 Task: Find connections with filter location Totana with filter topic #Marketingwith filter profile language French with filter current company InfoBeans with filter school P P SAVANI UNIVERSITY with filter industry Book and Periodical Publishing with filter service category Market Research with filter keywords title President
Action: Mouse moved to (591, 88)
Screenshot: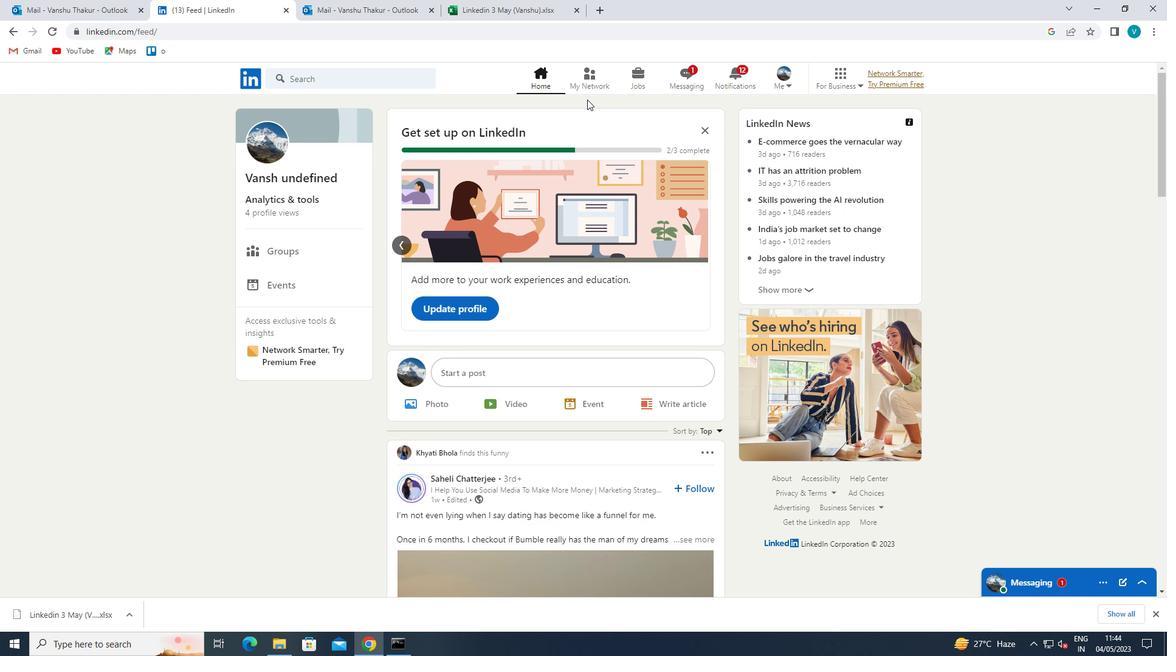 
Action: Mouse pressed left at (591, 88)
Screenshot: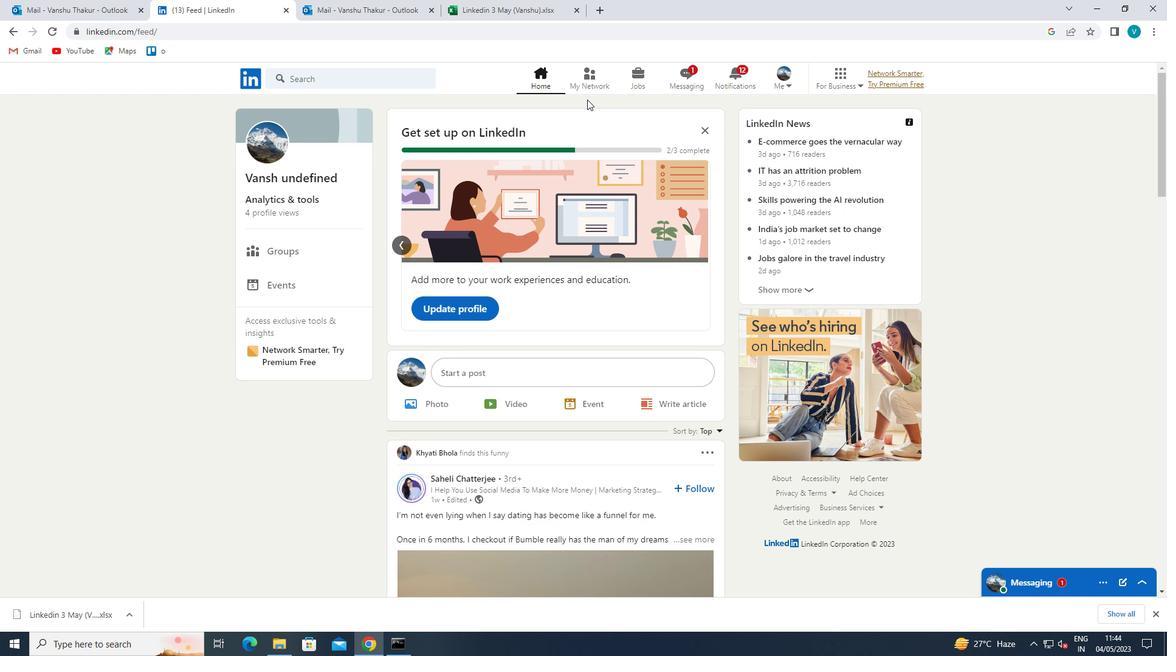 
Action: Mouse moved to (339, 150)
Screenshot: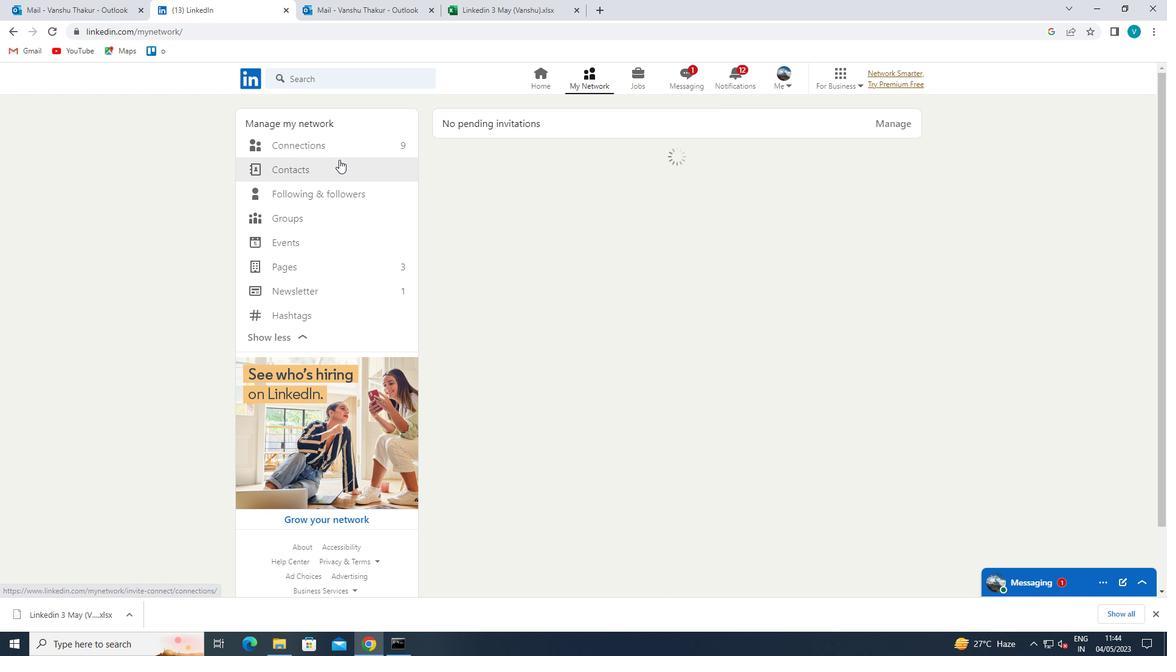 
Action: Mouse pressed left at (339, 150)
Screenshot: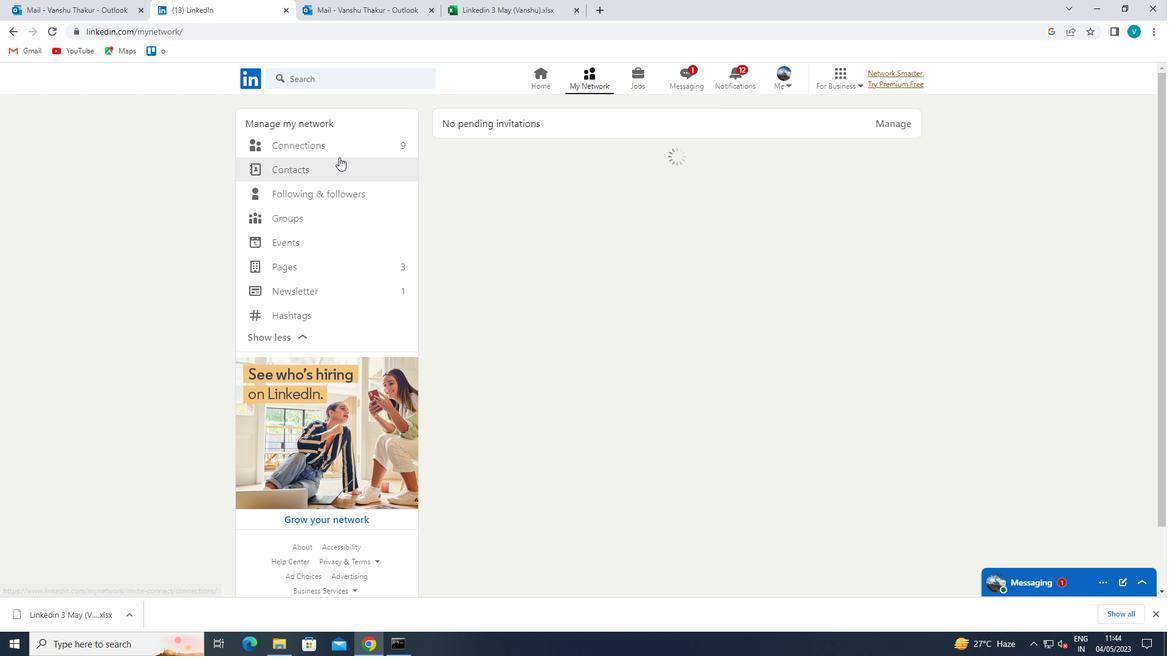 
Action: Mouse moved to (675, 150)
Screenshot: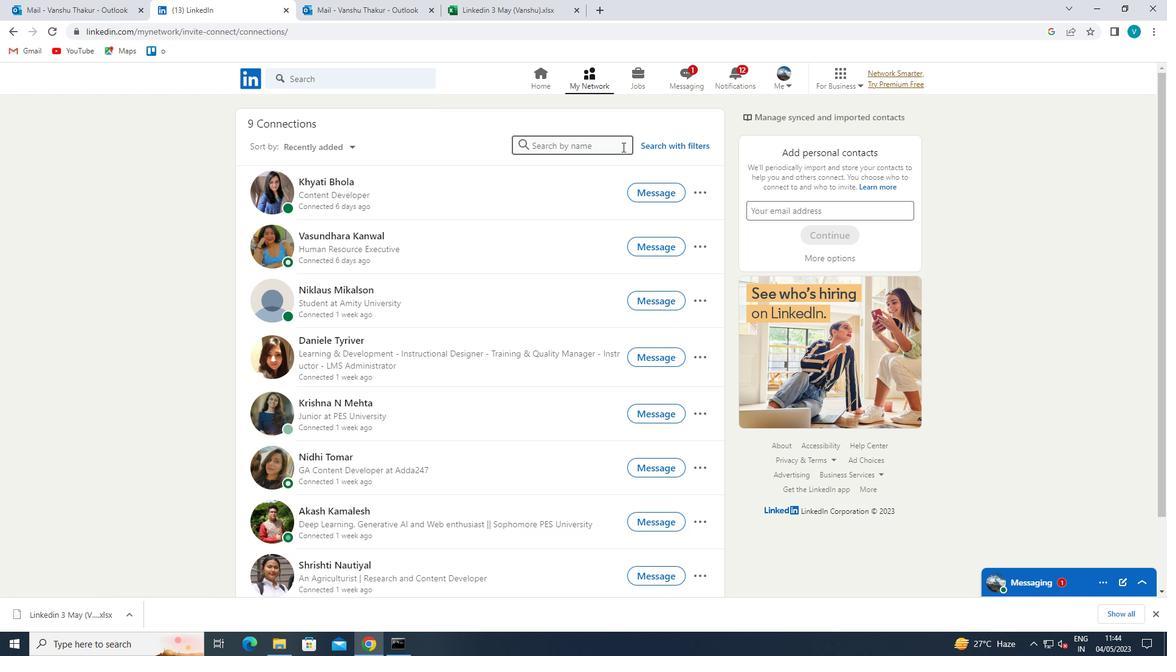 
Action: Mouse pressed left at (675, 150)
Screenshot: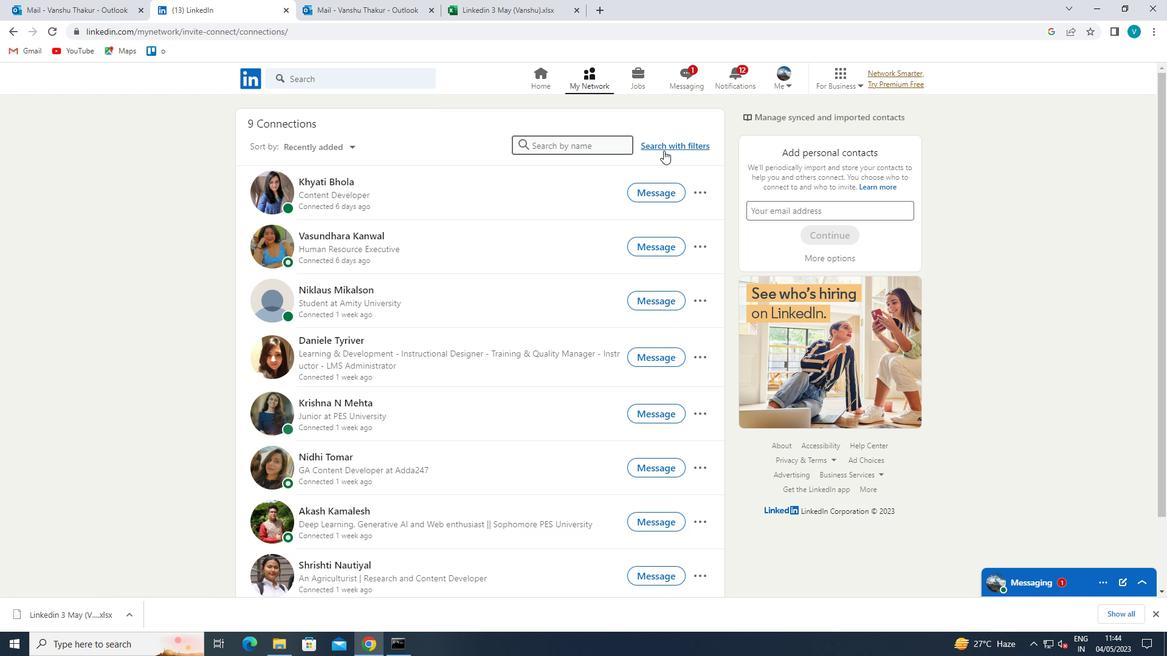 
Action: Mouse moved to (597, 112)
Screenshot: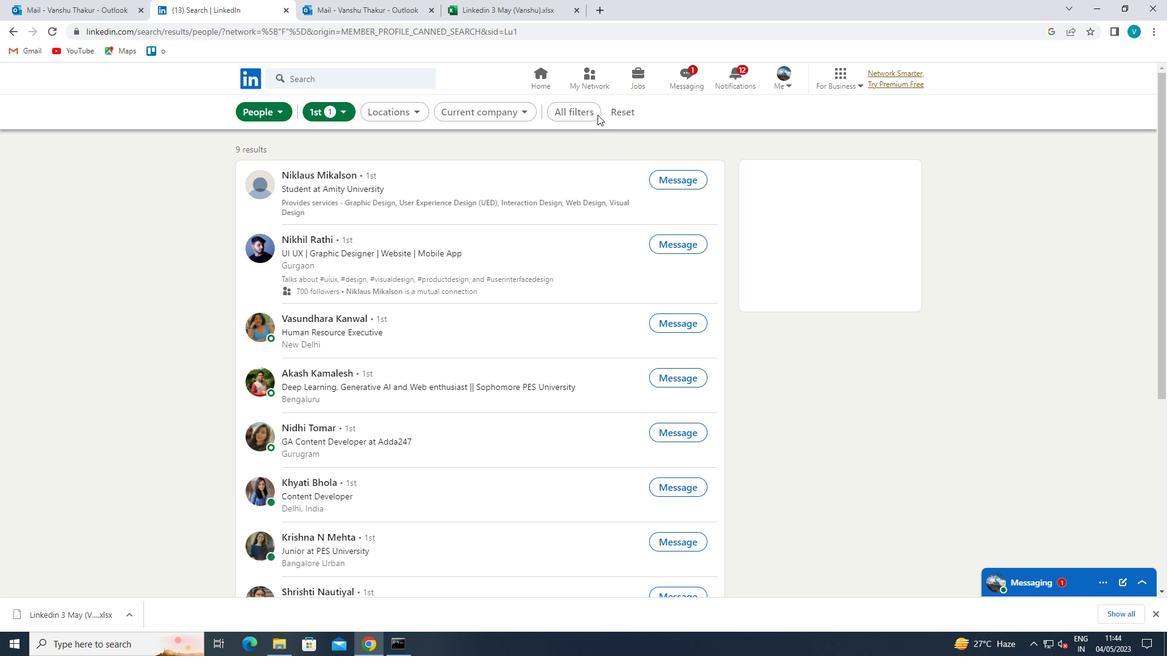 
Action: Mouse pressed left at (597, 112)
Screenshot: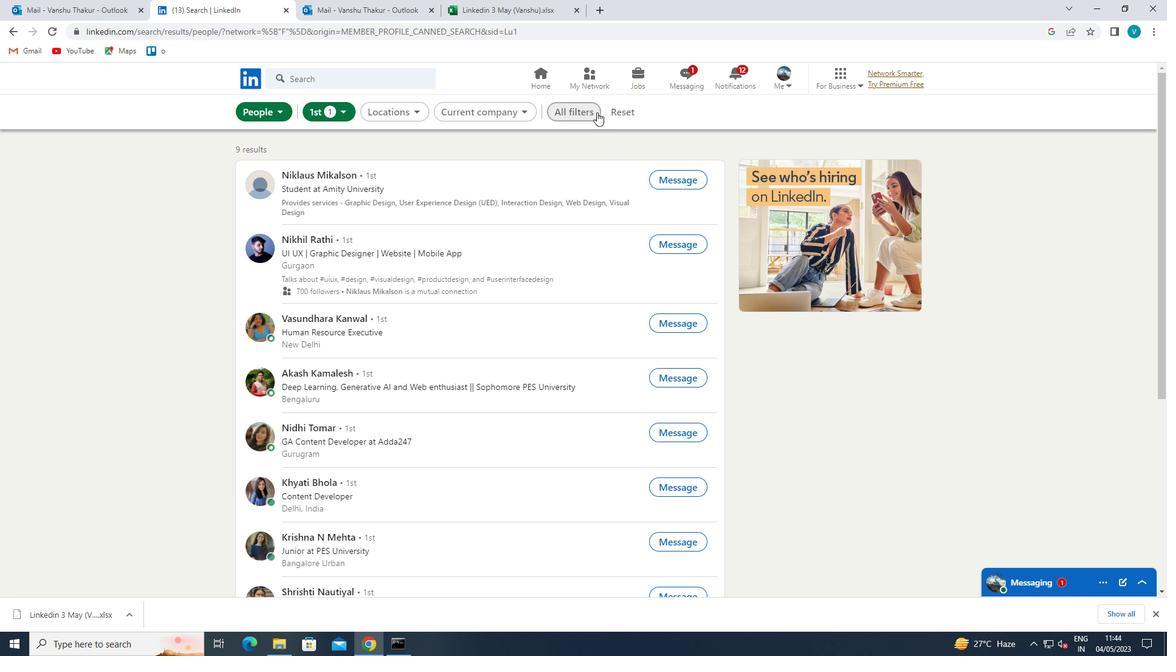 
Action: Mouse moved to (1004, 233)
Screenshot: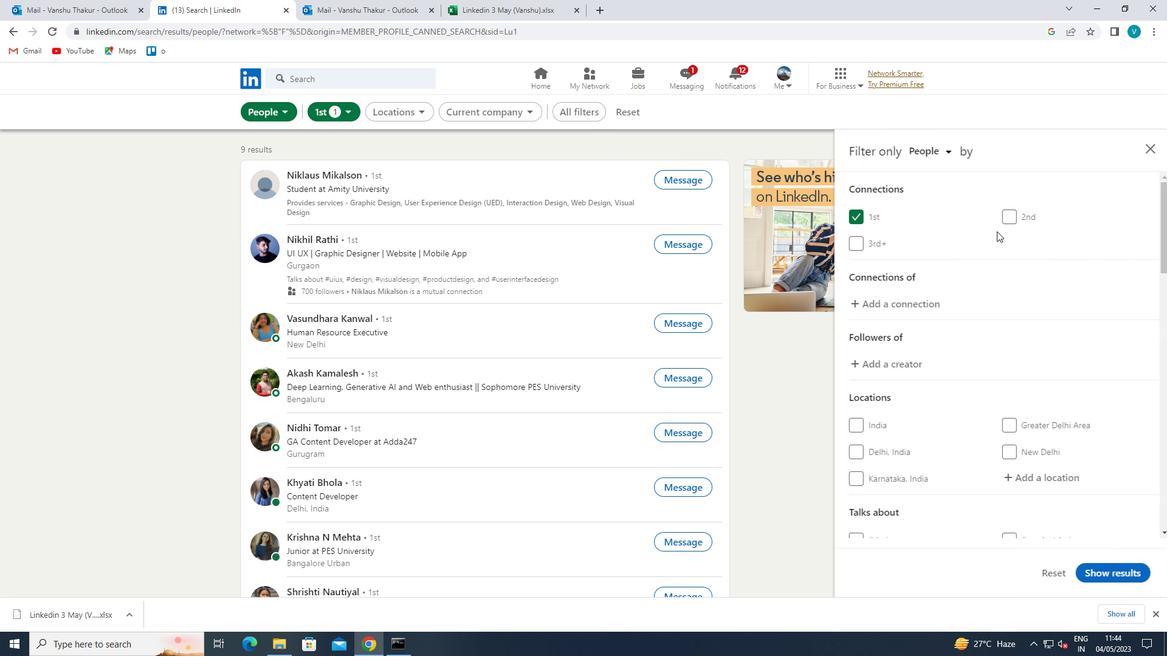 
Action: Mouse scrolled (1004, 232) with delta (0, 0)
Screenshot: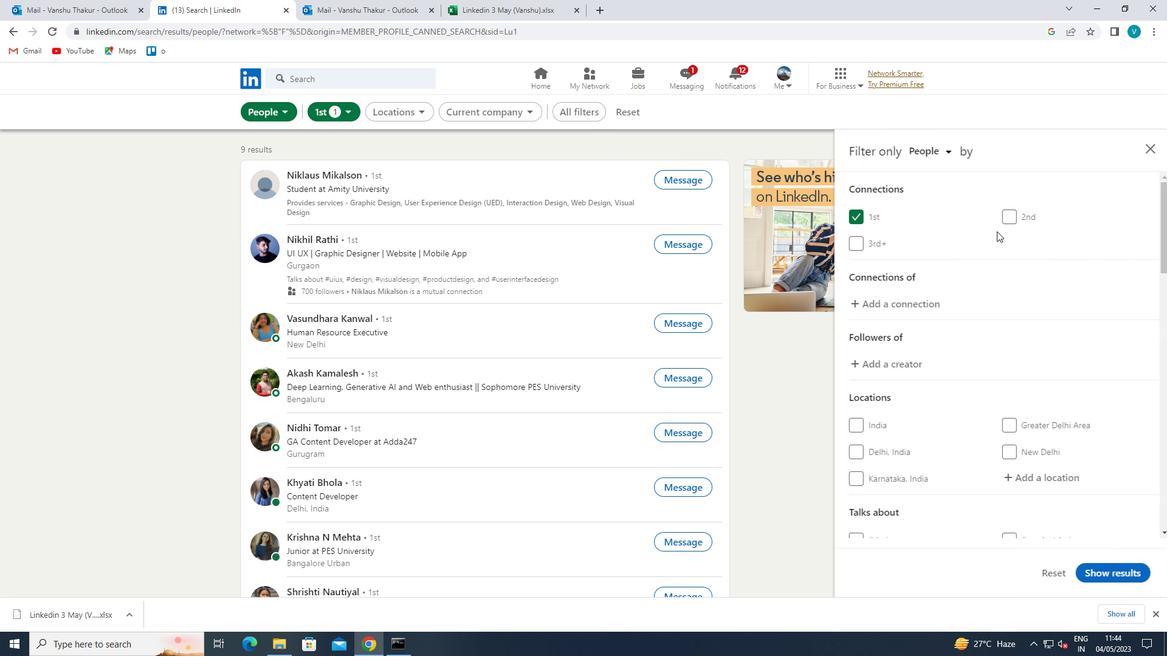 
Action: Mouse moved to (1038, 409)
Screenshot: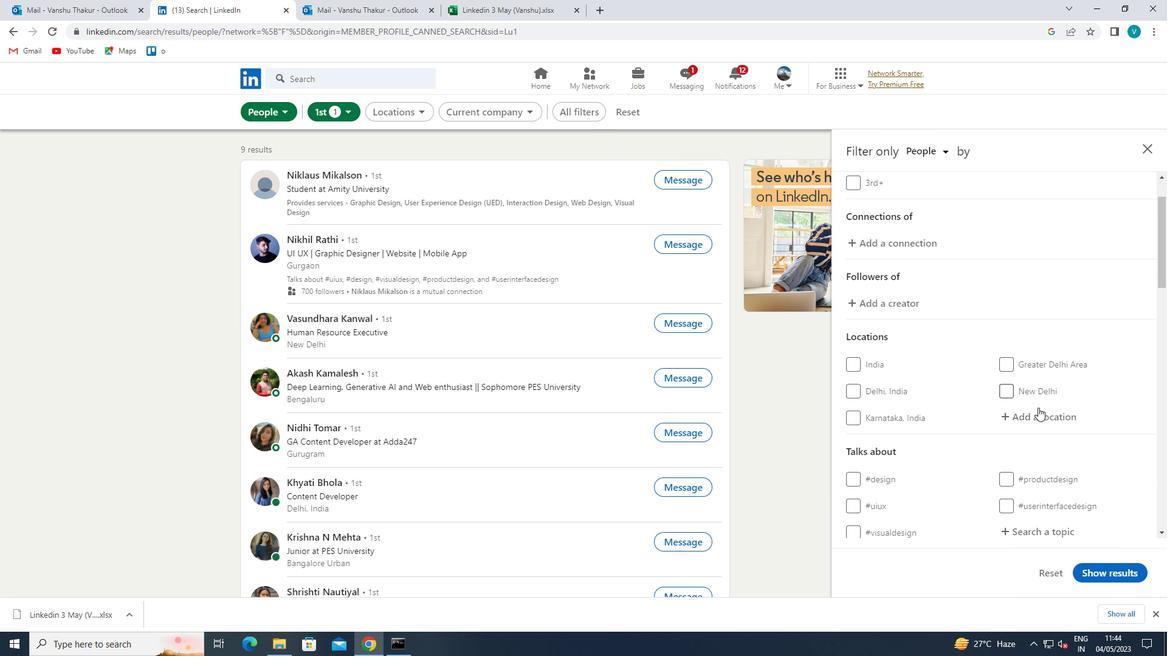 
Action: Mouse pressed left at (1038, 409)
Screenshot: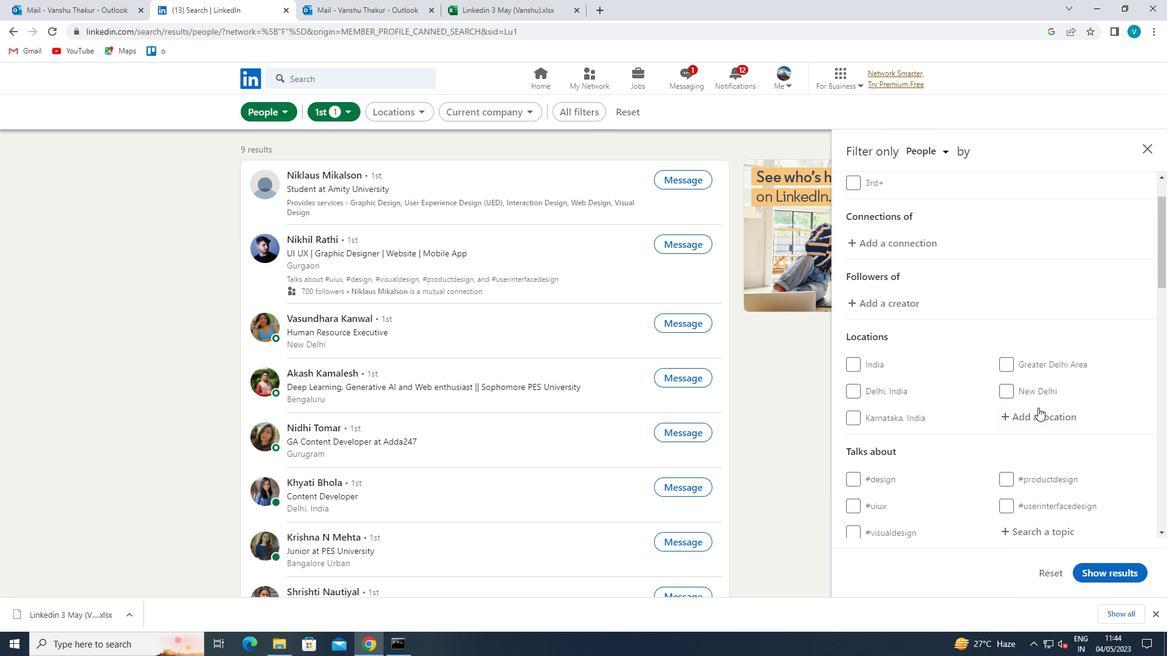 
Action: Mouse moved to (1014, 396)
Screenshot: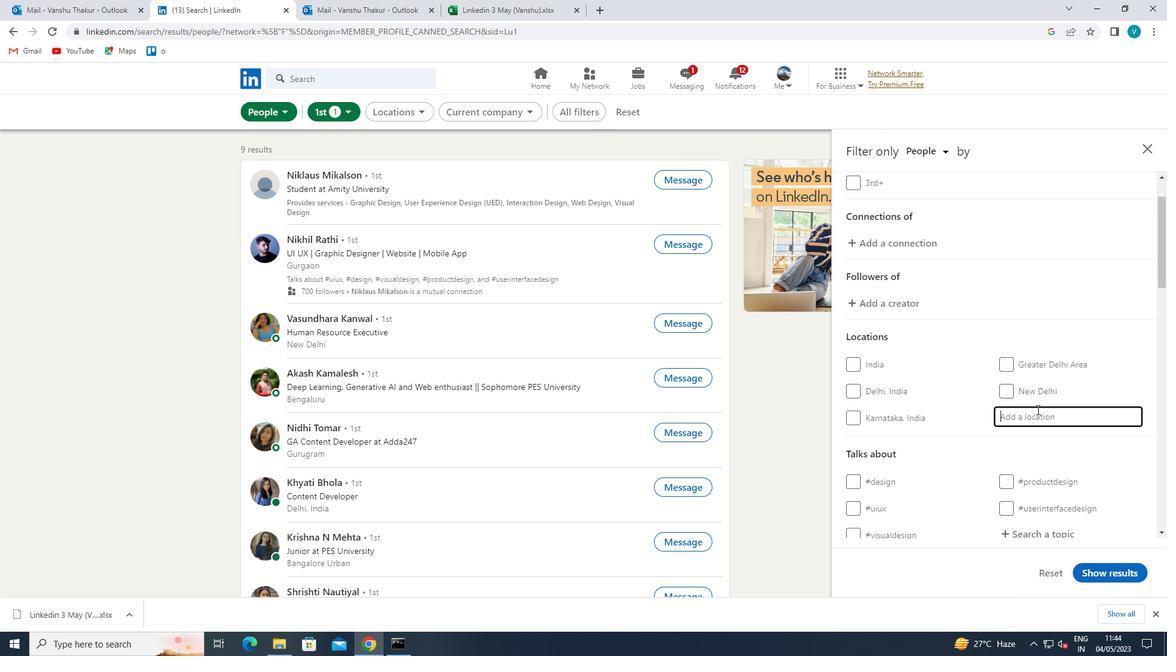 
Action: Key pressed <Key.shift>TOTANA
Screenshot: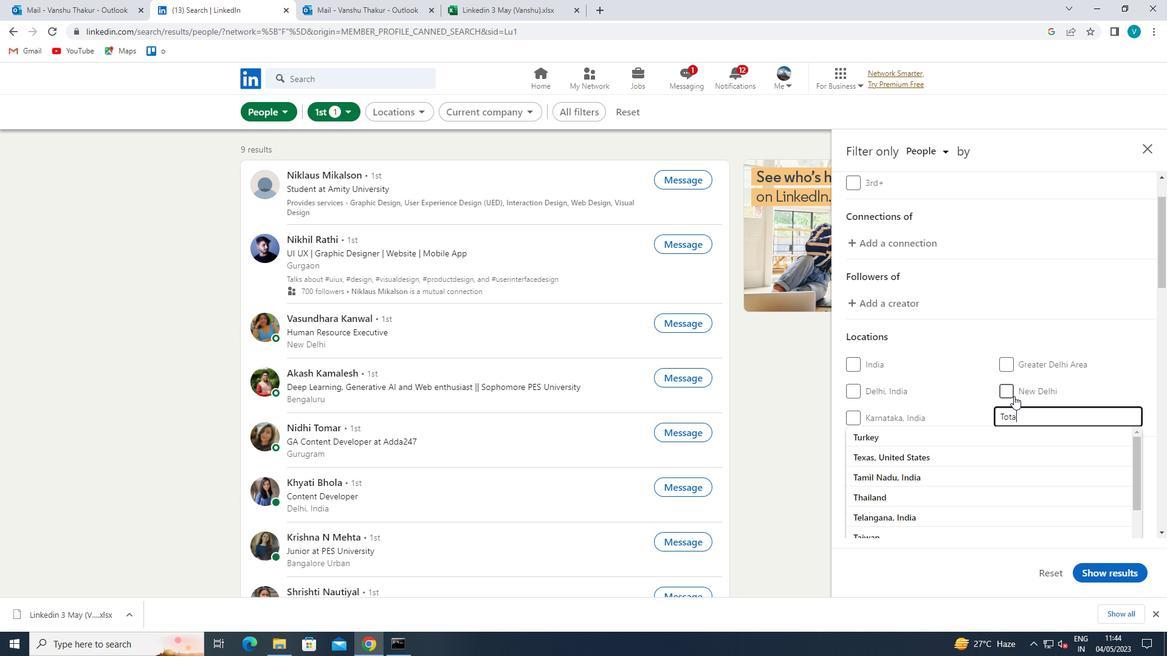 
Action: Mouse moved to (985, 431)
Screenshot: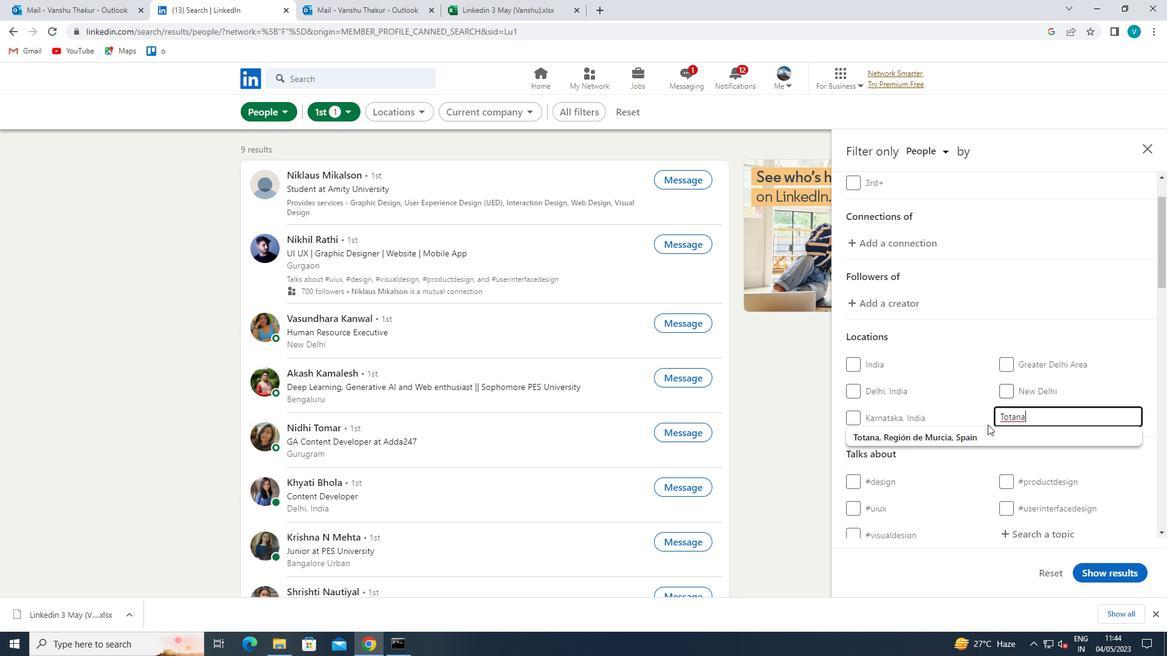 
Action: Mouse pressed left at (985, 431)
Screenshot: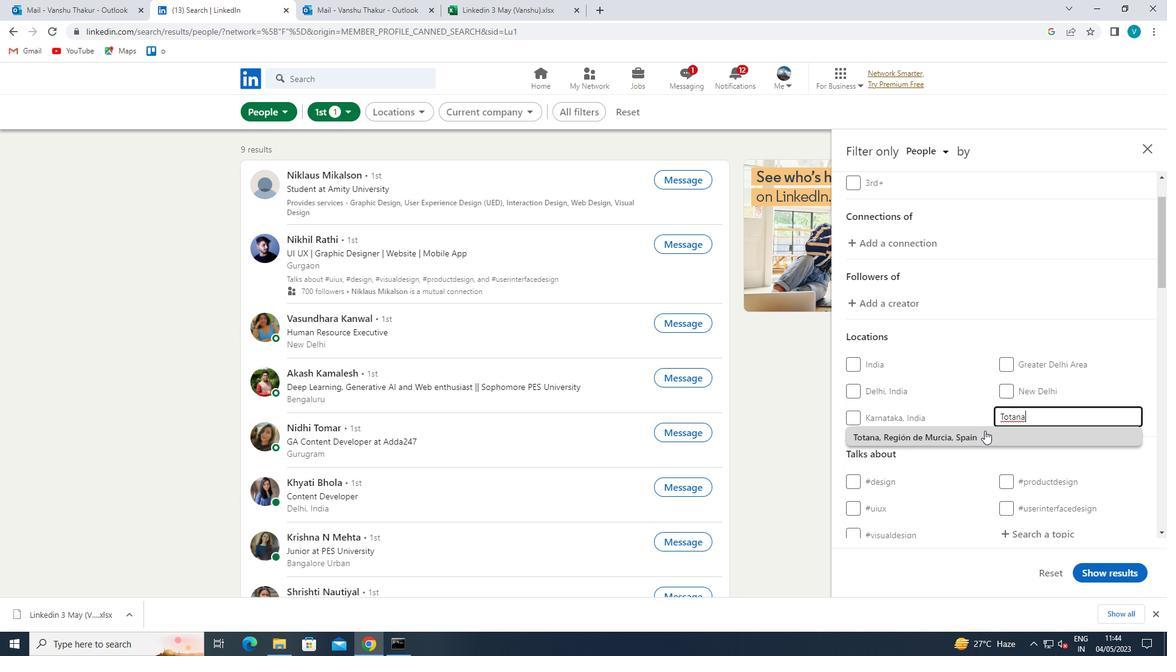 
Action: Mouse moved to (983, 432)
Screenshot: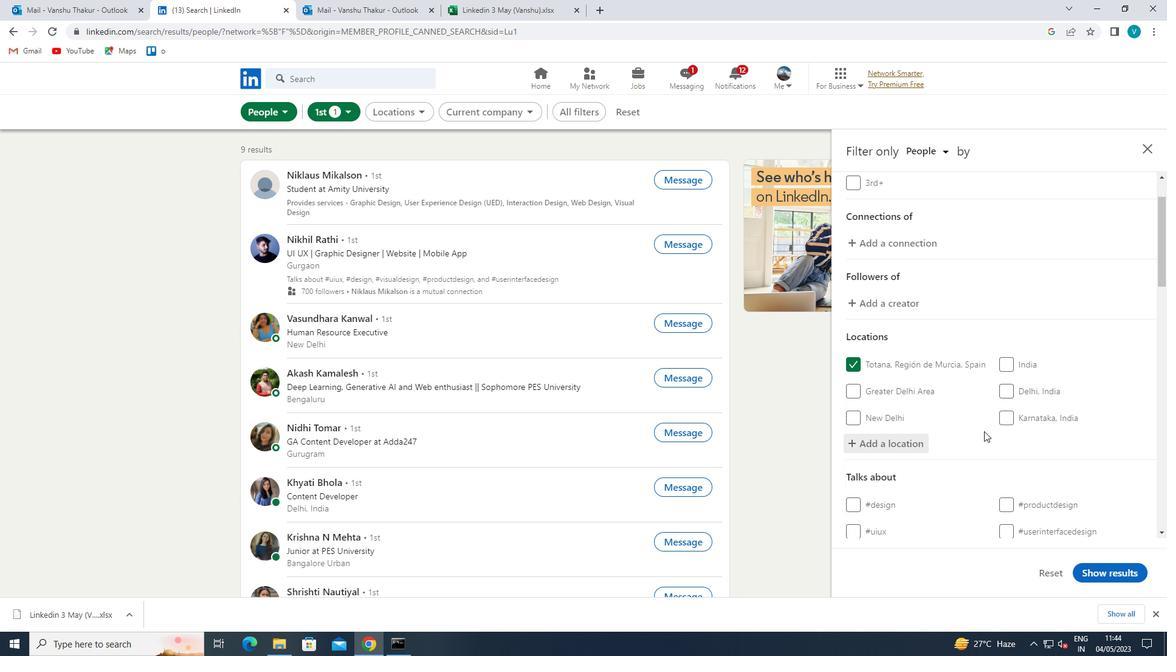 
Action: Mouse scrolled (983, 431) with delta (0, 0)
Screenshot: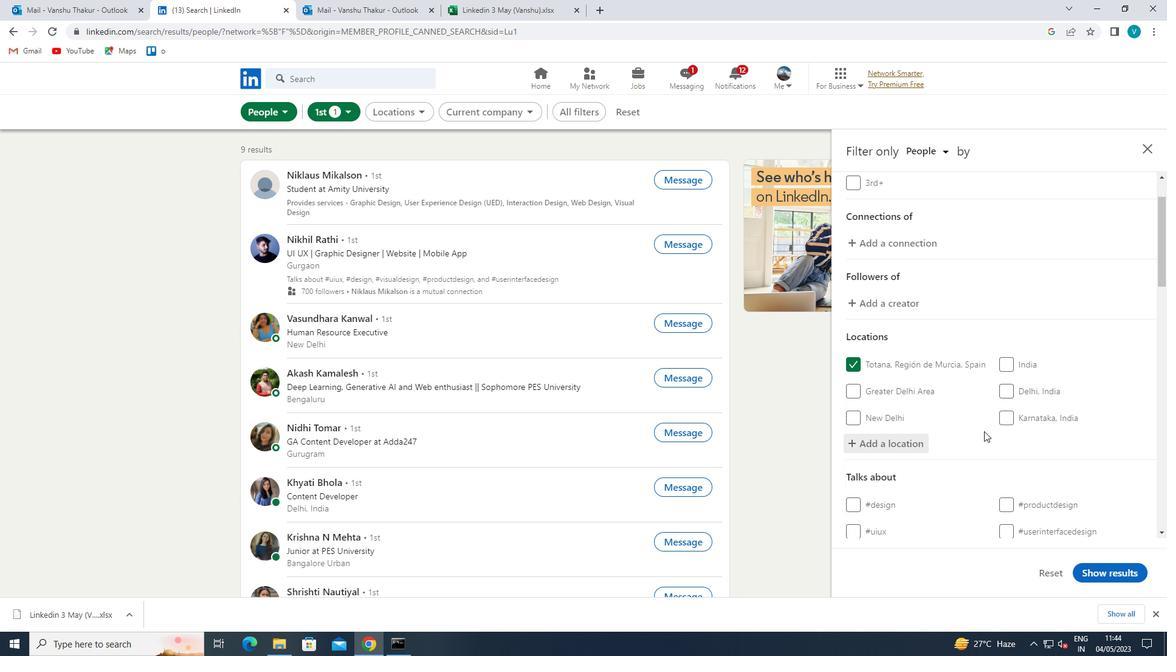 
Action: Mouse scrolled (983, 431) with delta (0, 0)
Screenshot: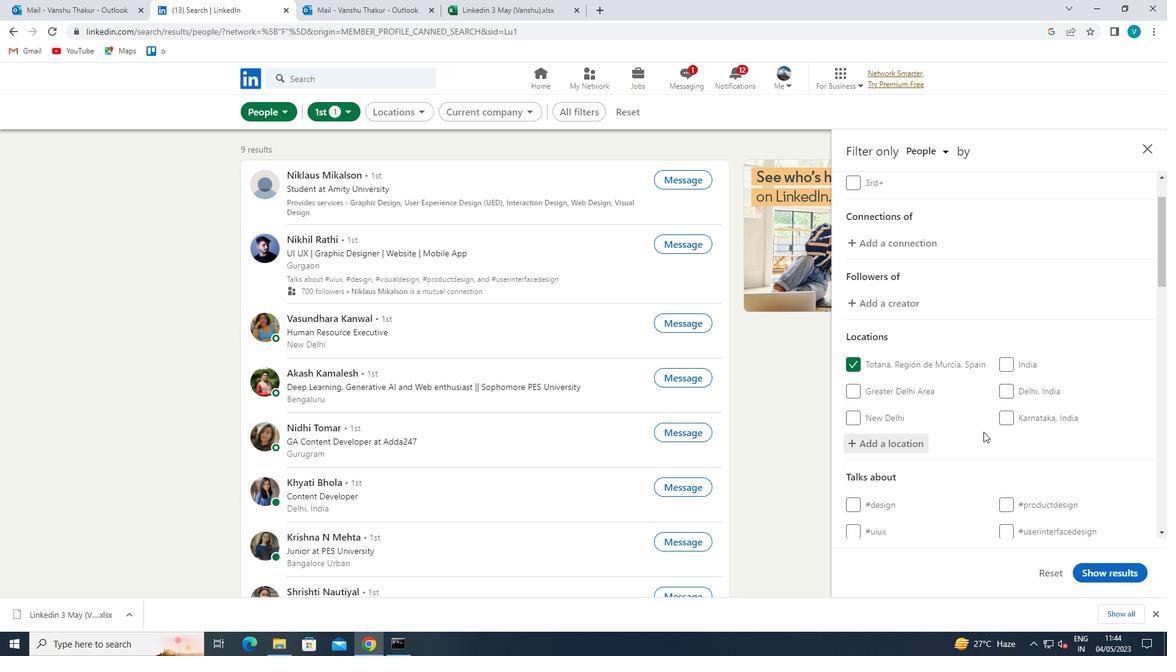 
Action: Mouse moved to (1022, 432)
Screenshot: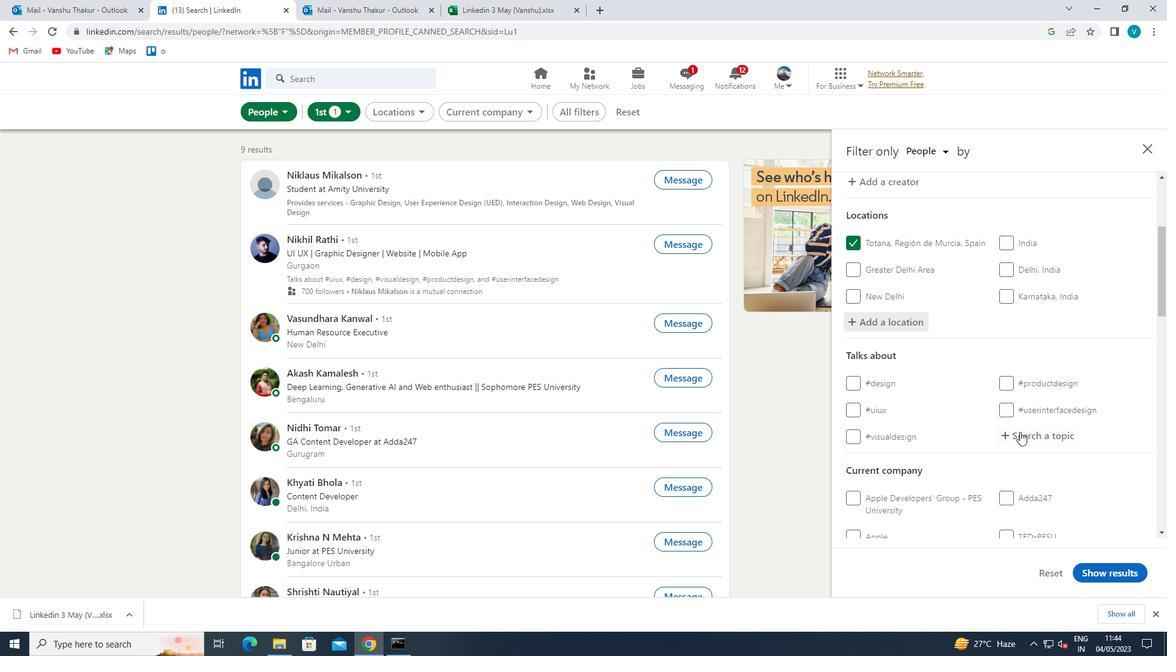 
Action: Mouse pressed left at (1022, 432)
Screenshot: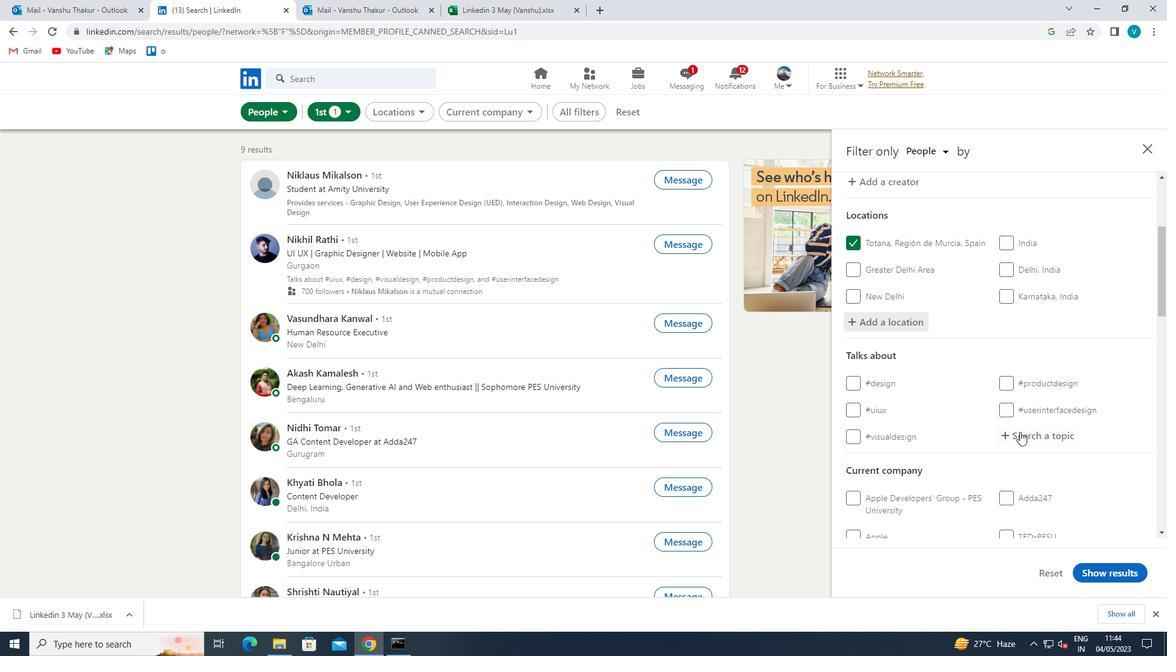 
Action: Key pressed <Key.shift><Key.shift><Key.shift><Key.shift><Key.shift><Key.shift><Key.shift><Key.shift>MARKETING
Screenshot: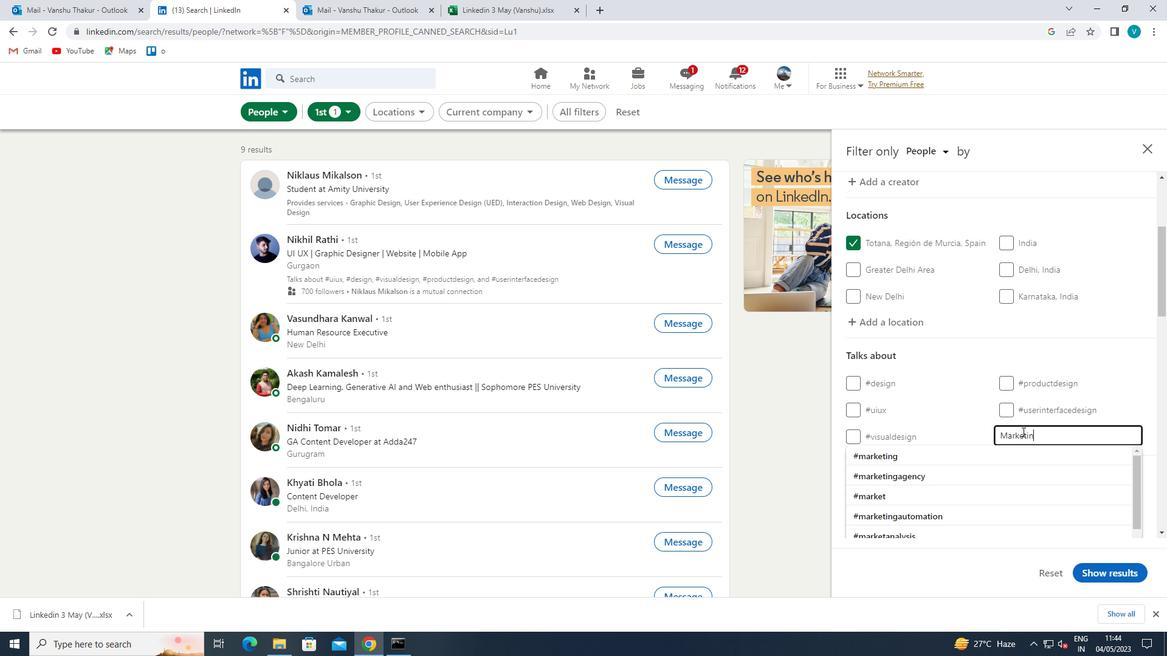 
Action: Mouse moved to (996, 450)
Screenshot: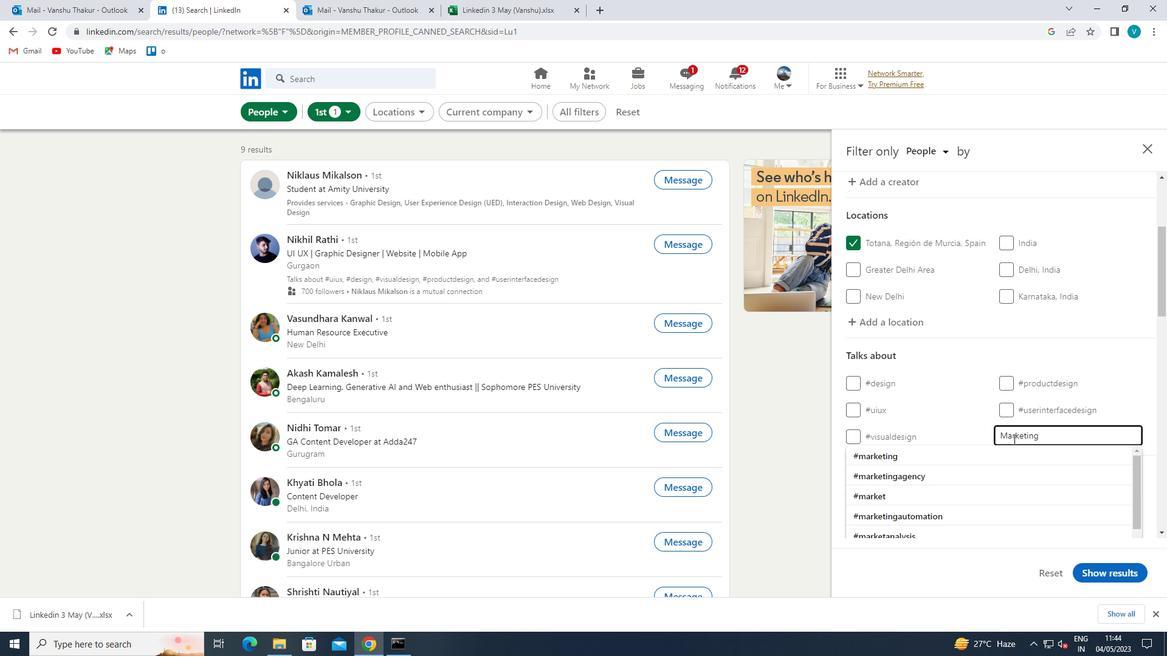 
Action: Mouse pressed left at (996, 450)
Screenshot: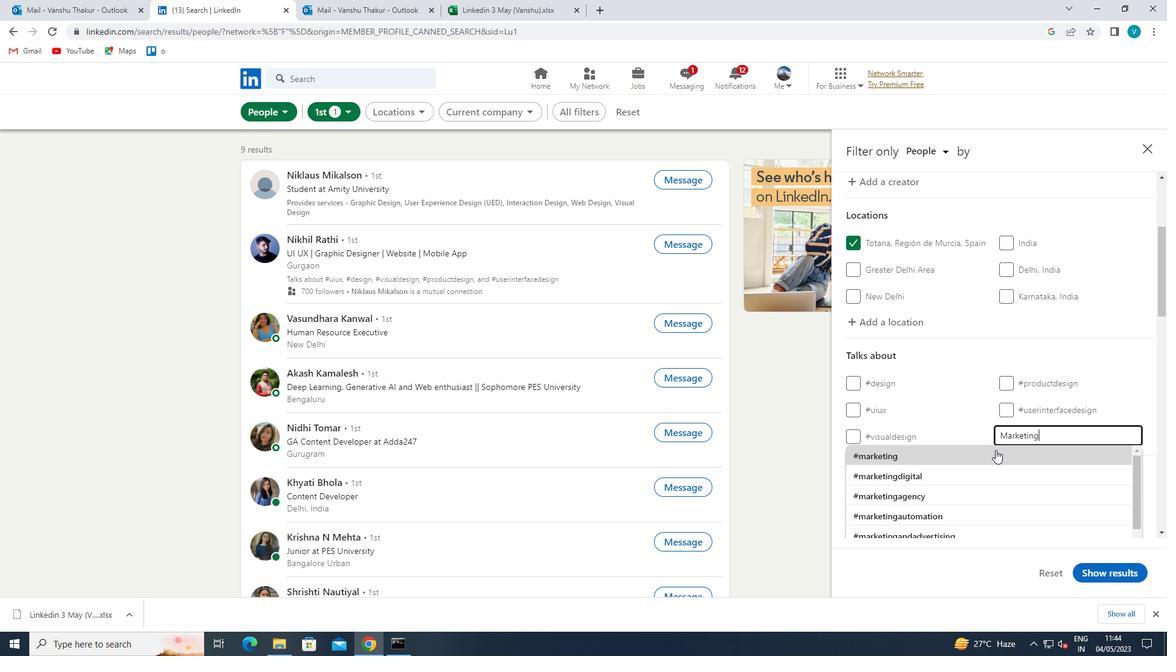 
Action: Mouse scrolled (996, 450) with delta (0, 0)
Screenshot: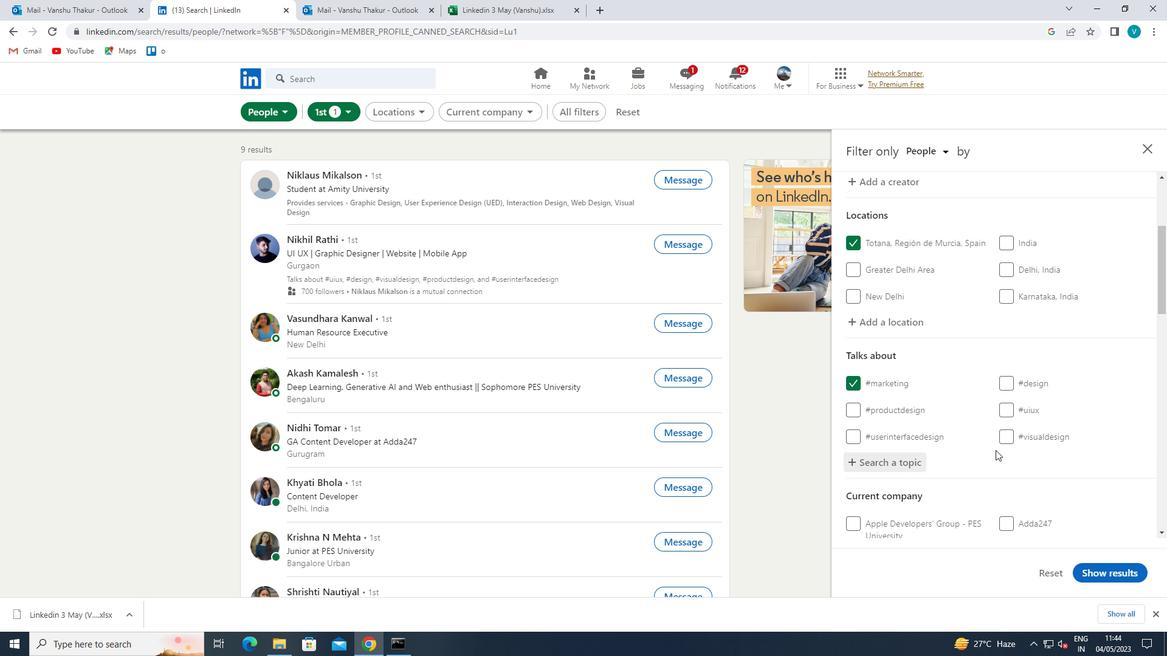 
Action: Mouse scrolled (996, 450) with delta (0, 0)
Screenshot: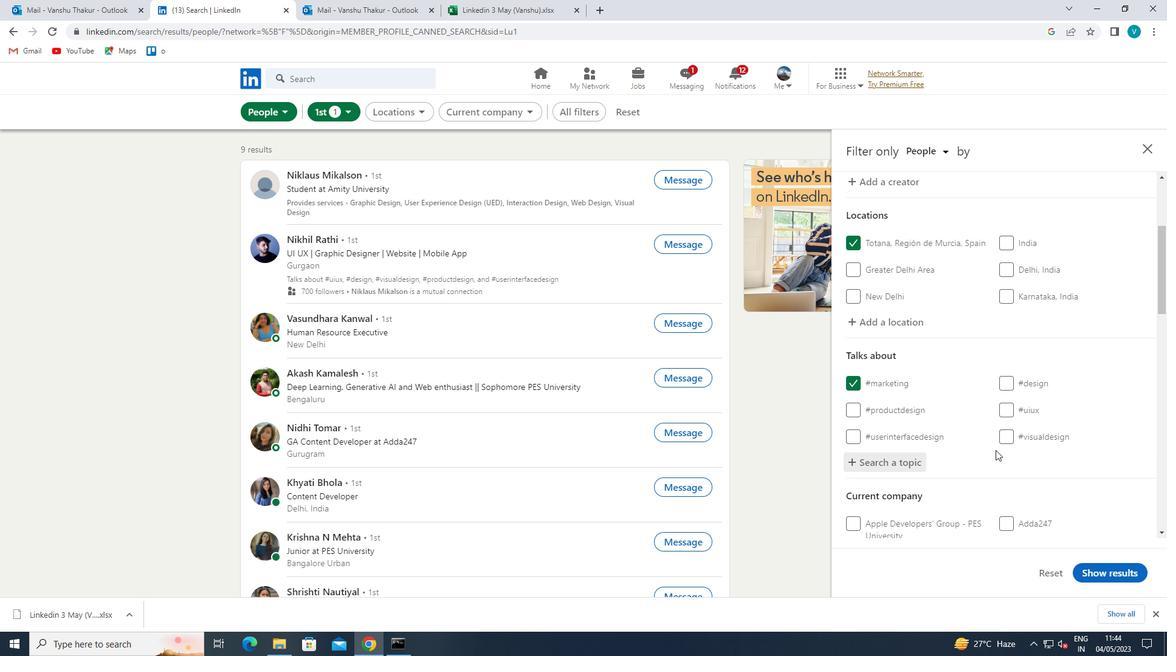 
Action: Mouse scrolled (996, 450) with delta (0, 0)
Screenshot: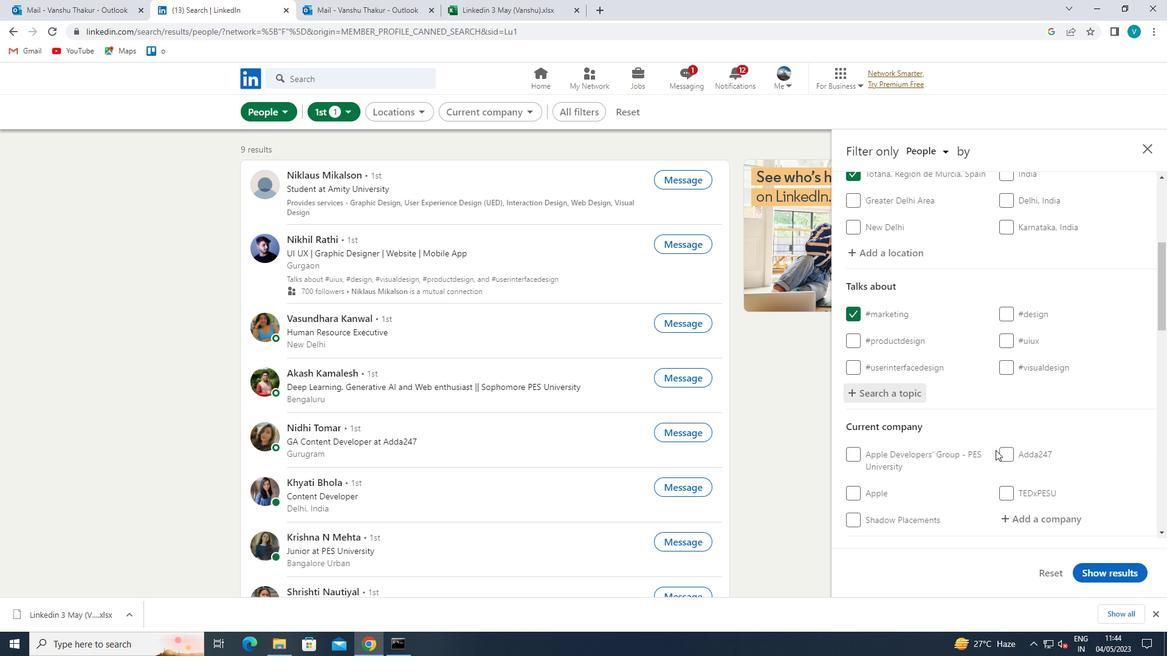 
Action: Mouse moved to (1036, 411)
Screenshot: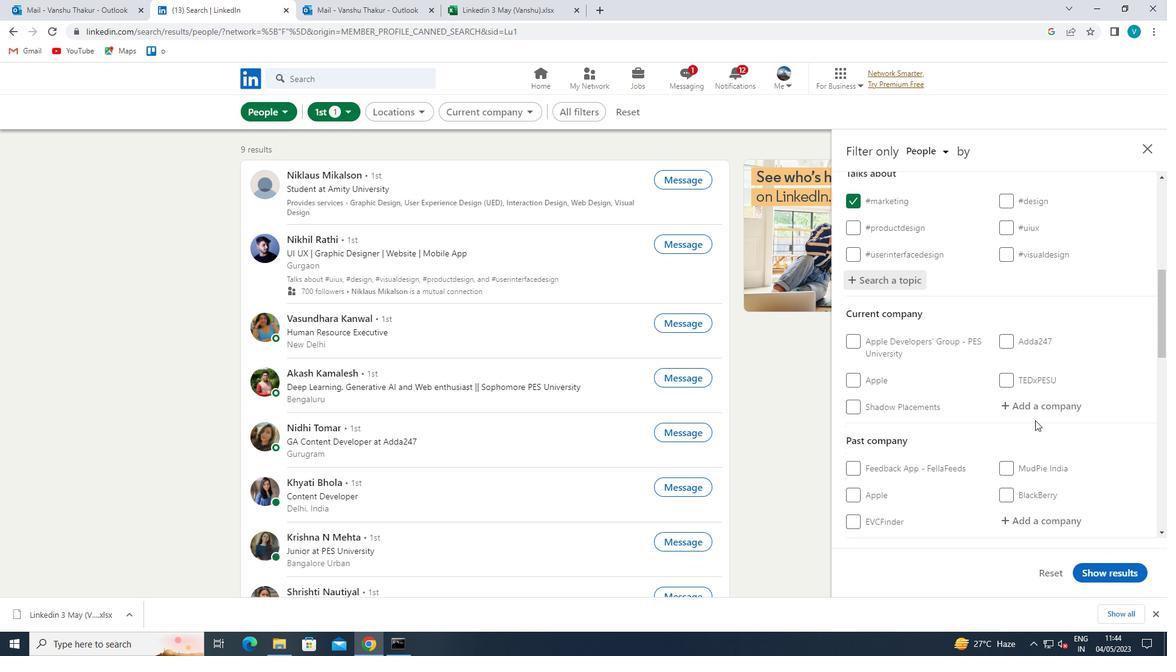 
Action: Mouse pressed left at (1036, 411)
Screenshot: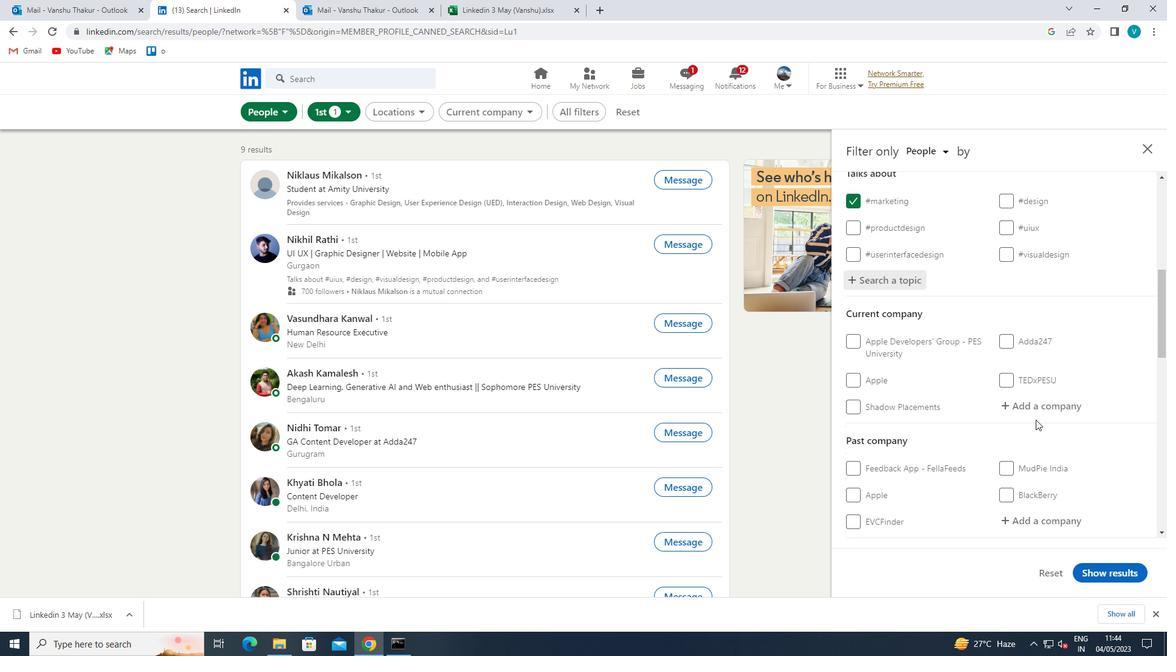 
Action: Key pressed <Key.shift>INFO<Key.shift>BEA
Screenshot: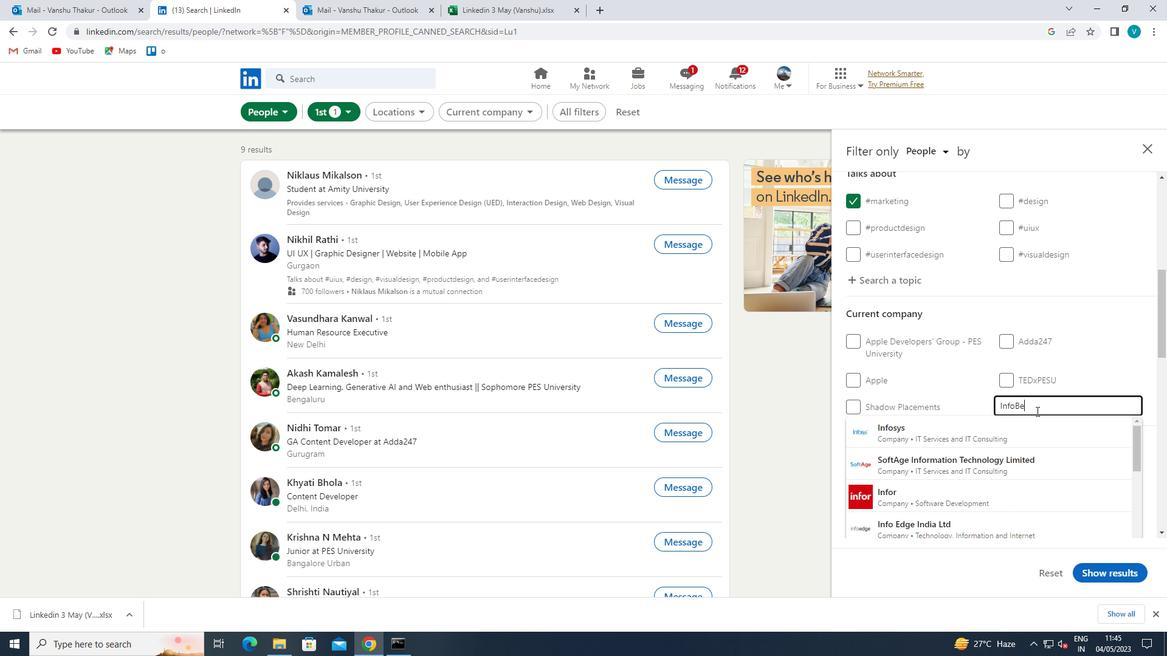 
Action: Mouse moved to (1018, 422)
Screenshot: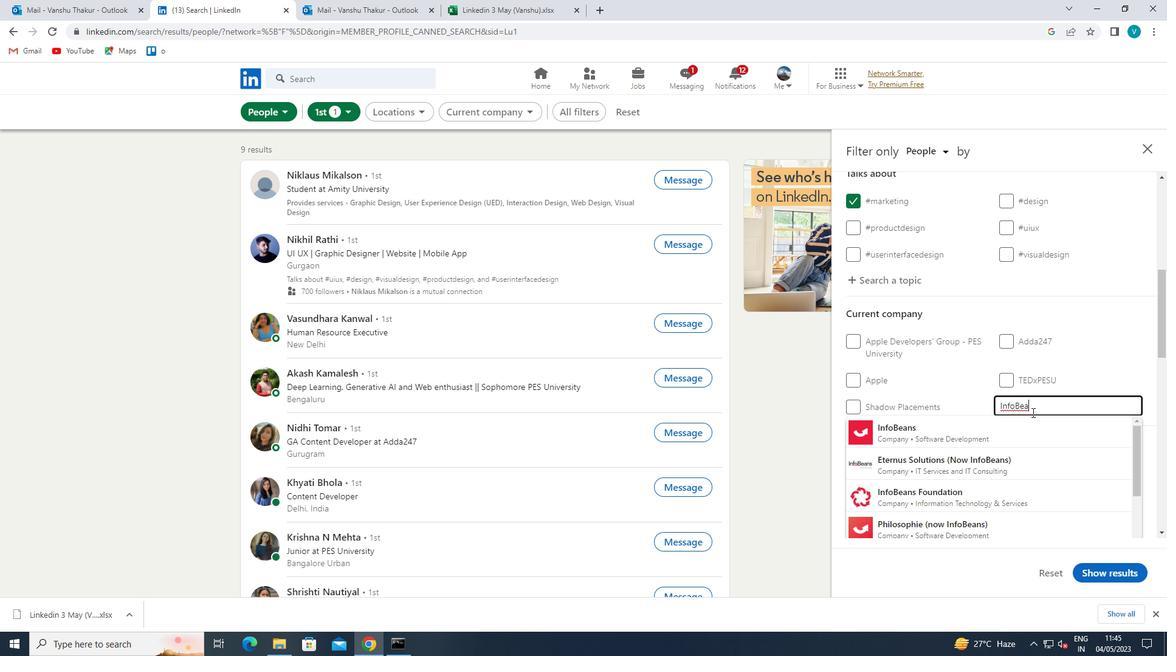 
Action: Mouse pressed left at (1018, 422)
Screenshot: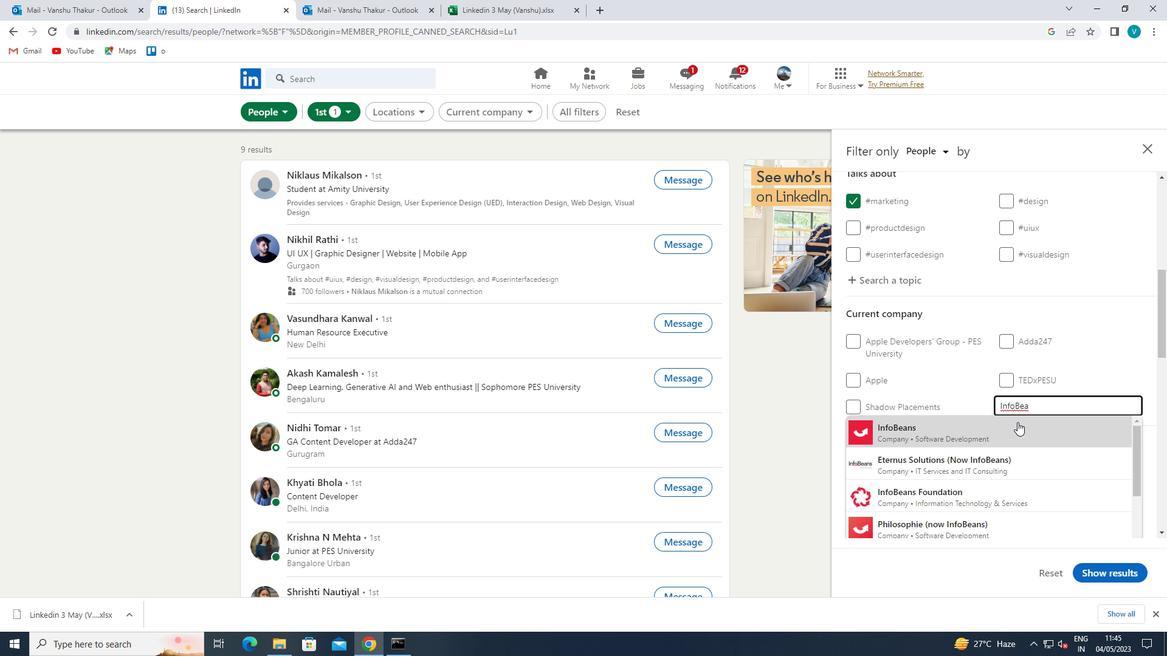 
Action: Mouse scrolled (1018, 422) with delta (0, 0)
Screenshot: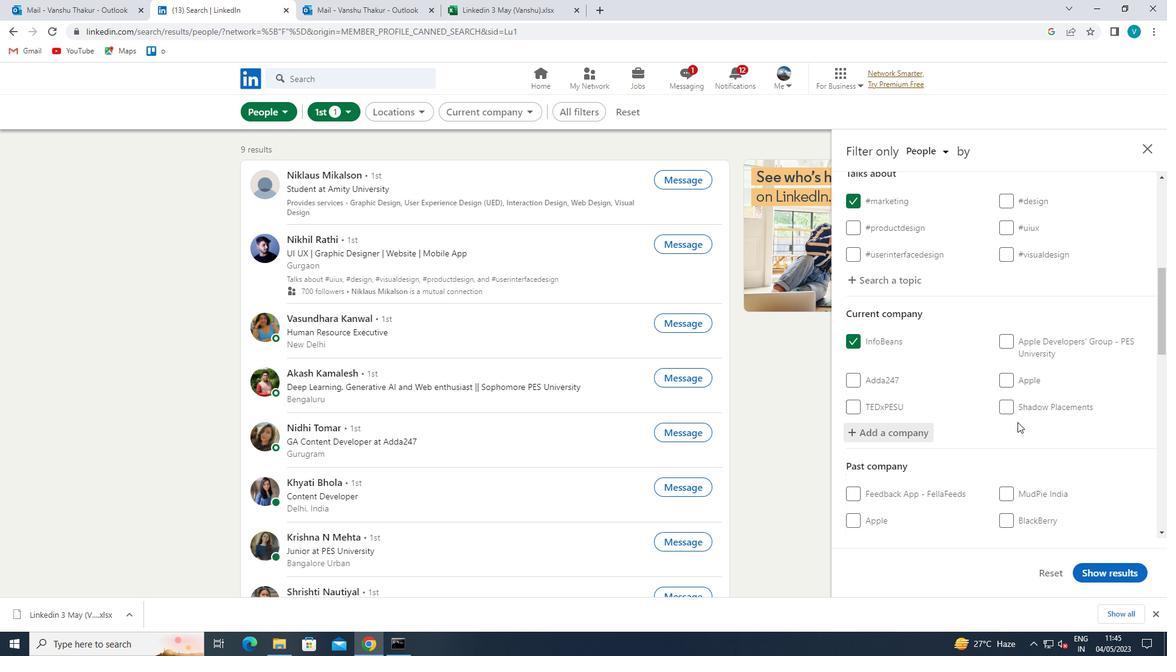 
Action: Mouse scrolled (1018, 422) with delta (0, 0)
Screenshot: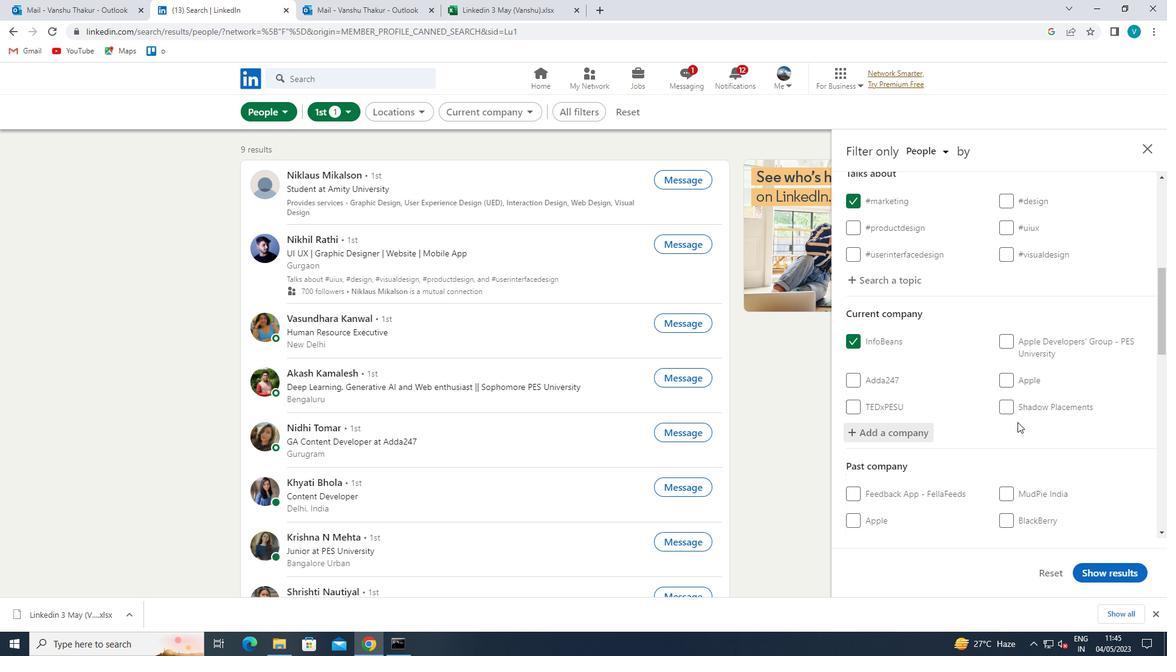 
Action: Mouse scrolled (1018, 422) with delta (0, 0)
Screenshot: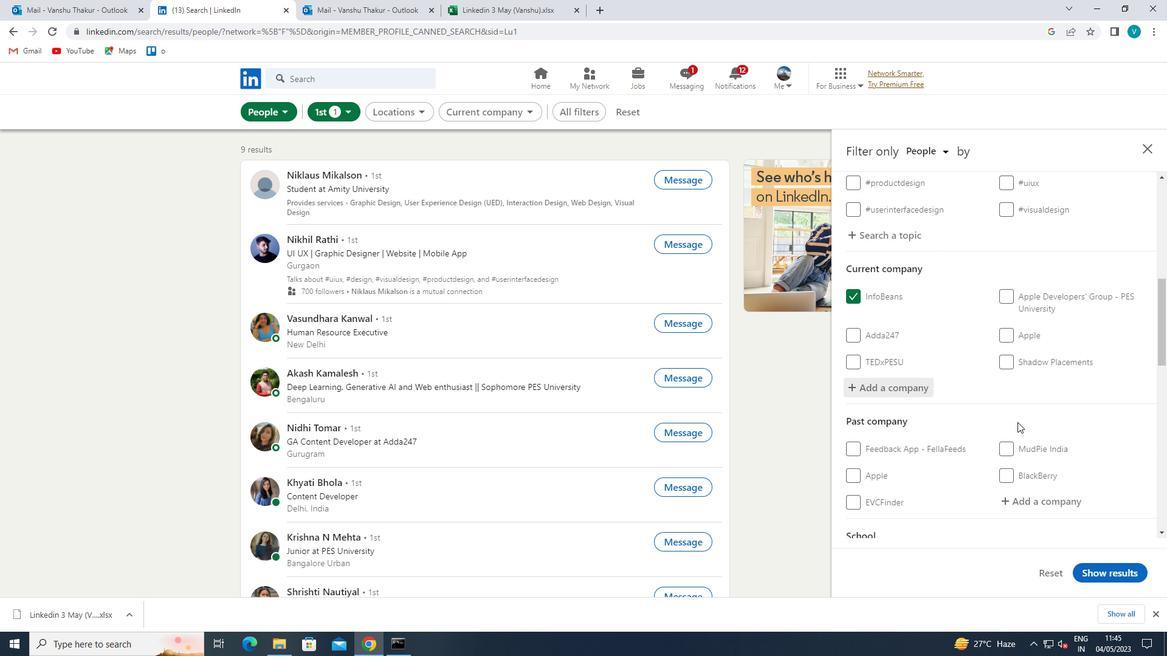 
Action: Mouse scrolled (1018, 422) with delta (0, 0)
Screenshot: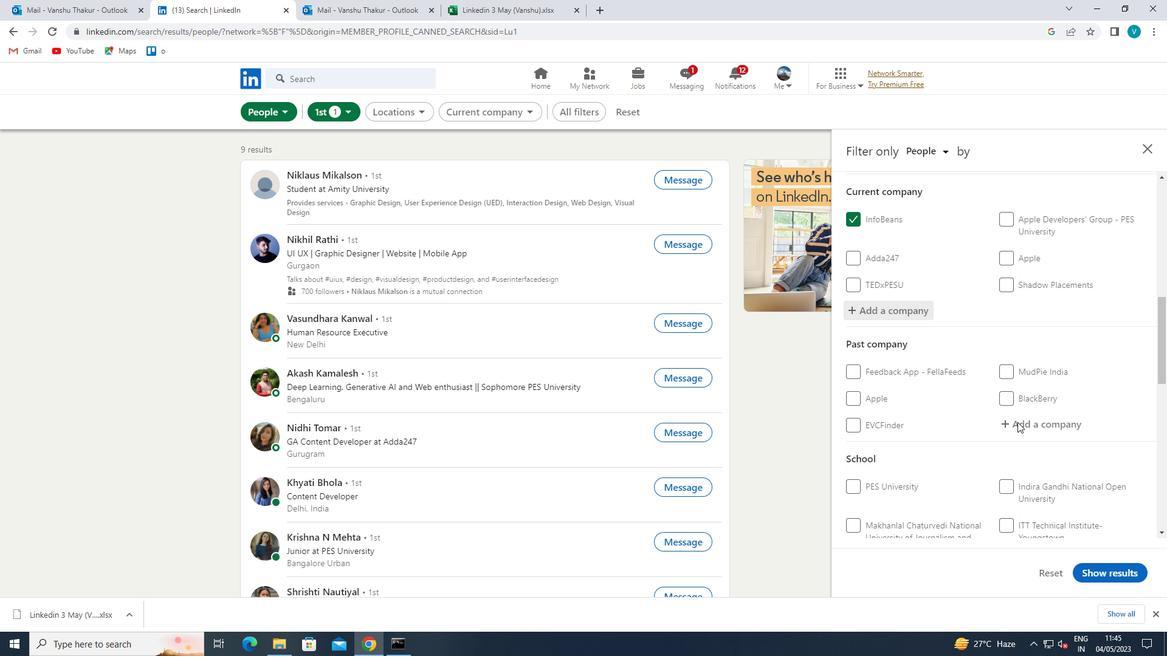 
Action: Mouse moved to (1035, 446)
Screenshot: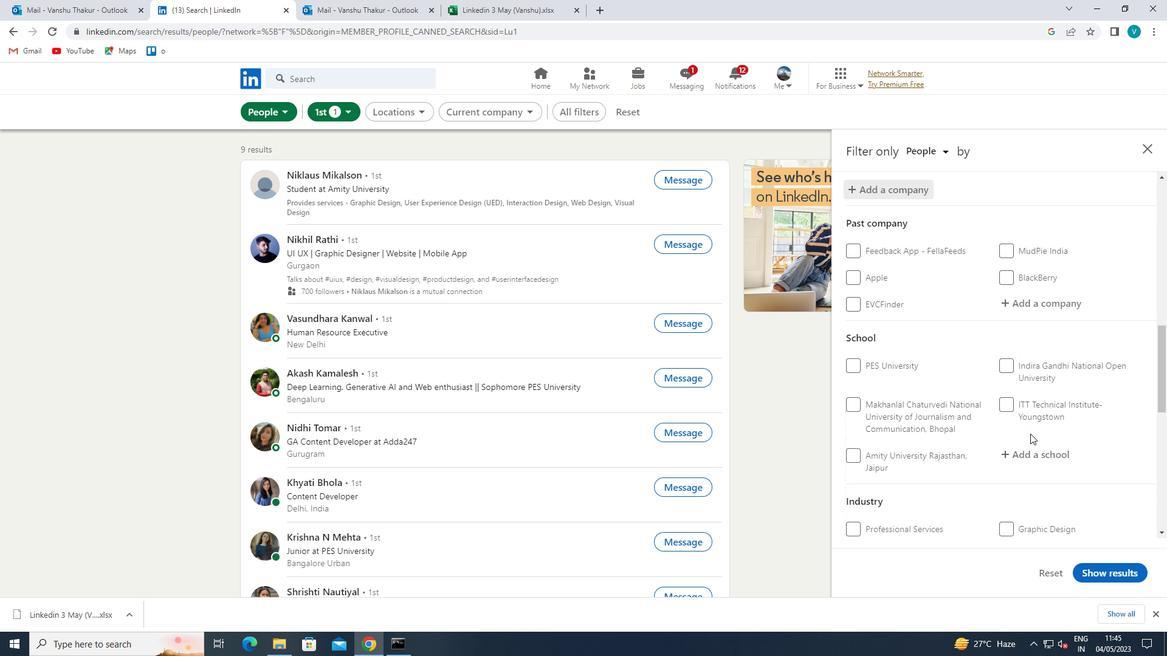 
Action: Mouse pressed left at (1035, 446)
Screenshot: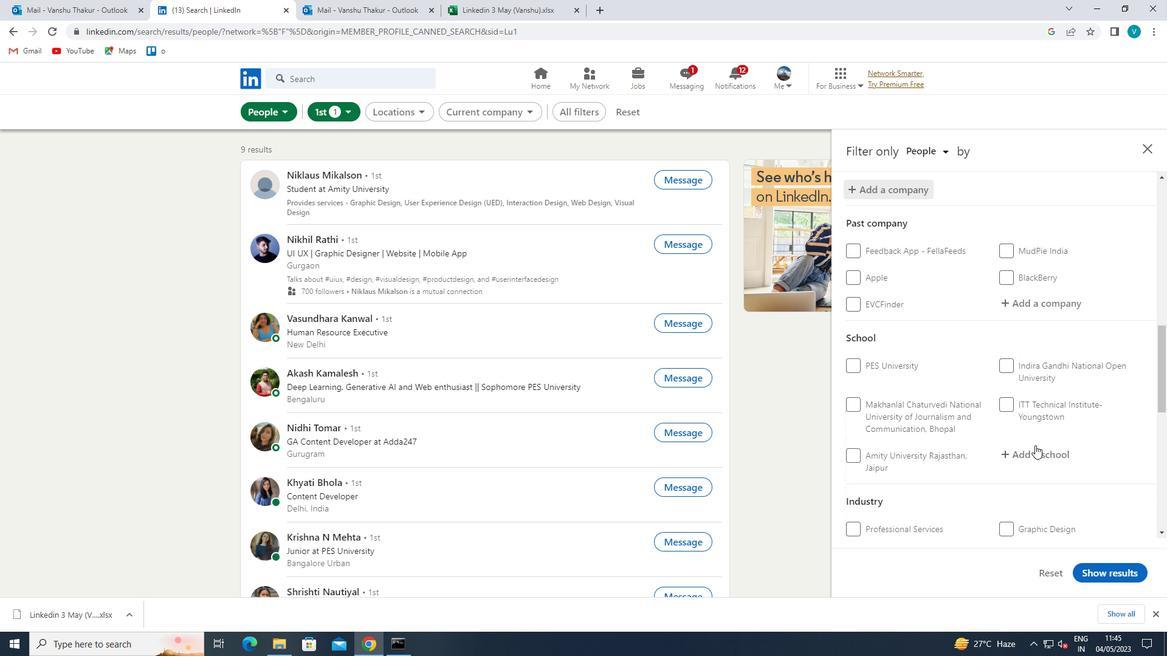 
Action: Key pressed <Key.shift>P<Key.space><Key.shift>P<Key.space>
Screenshot: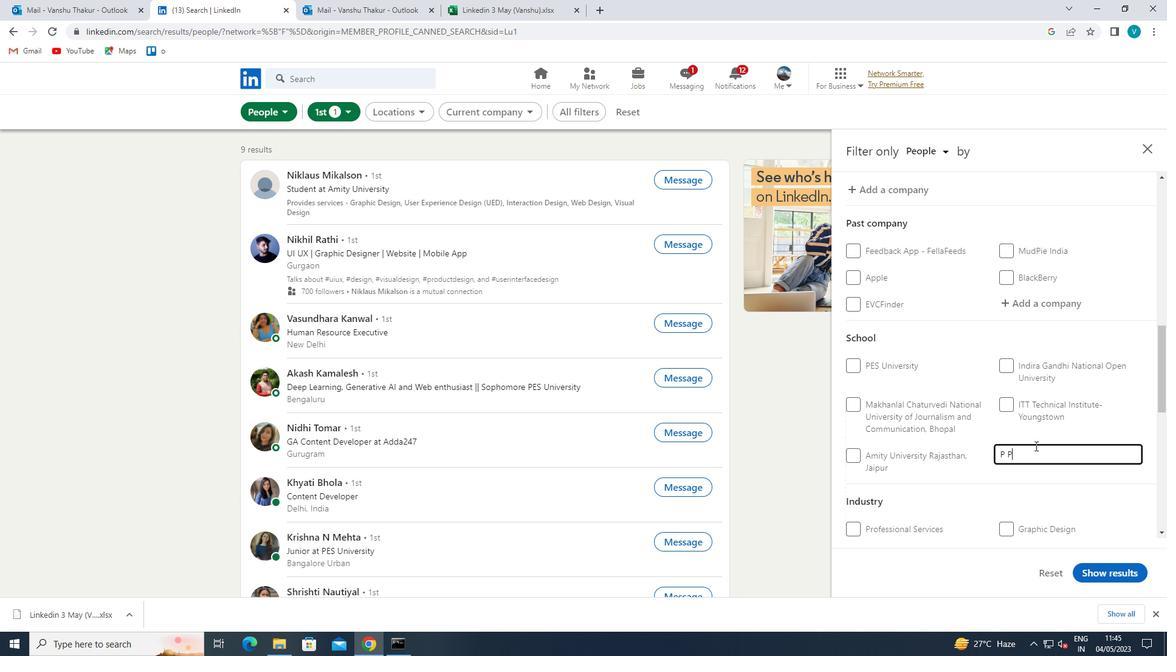
Action: Mouse moved to (1035, 476)
Screenshot: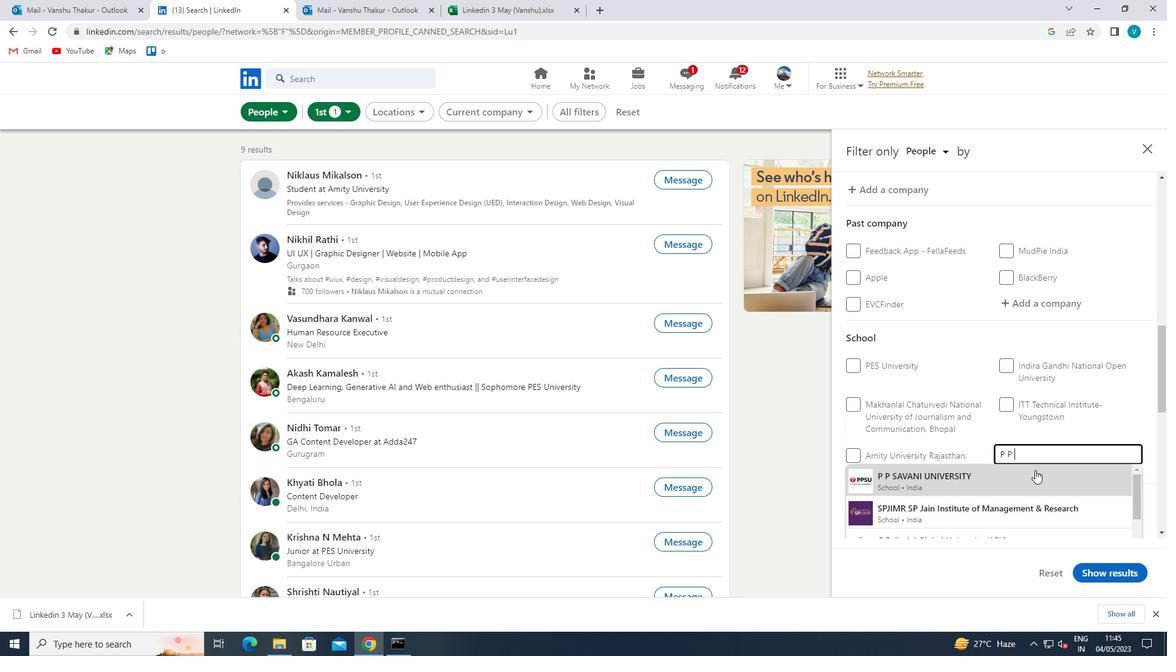 
Action: Mouse pressed left at (1035, 476)
Screenshot: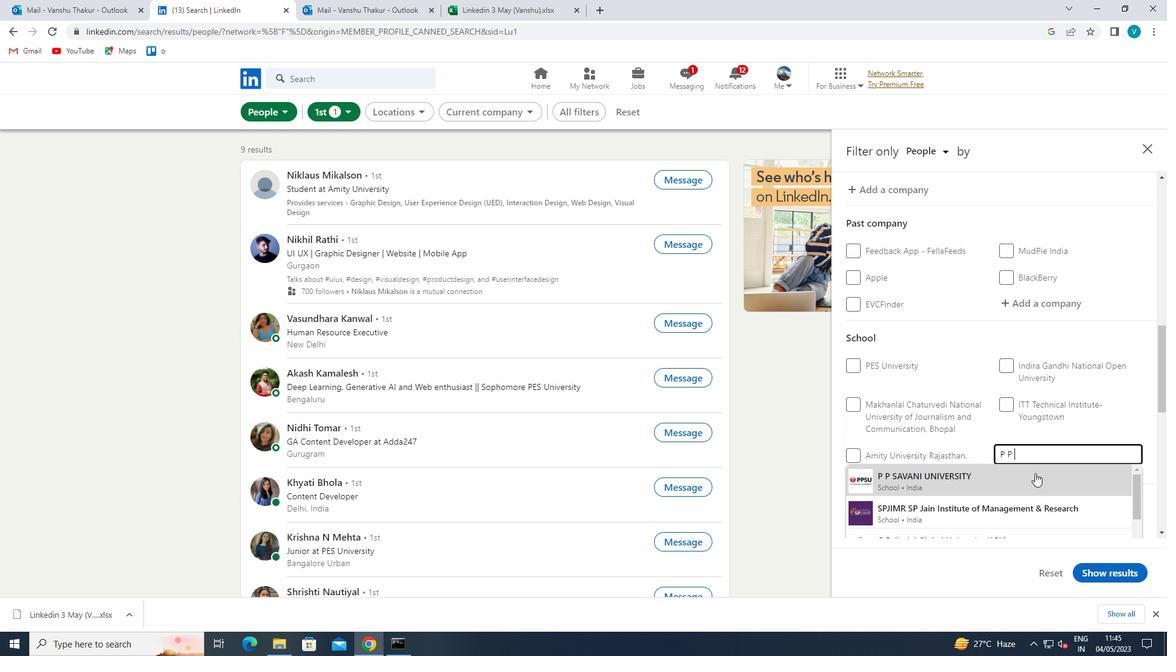 
Action: Mouse scrolled (1035, 476) with delta (0, 0)
Screenshot: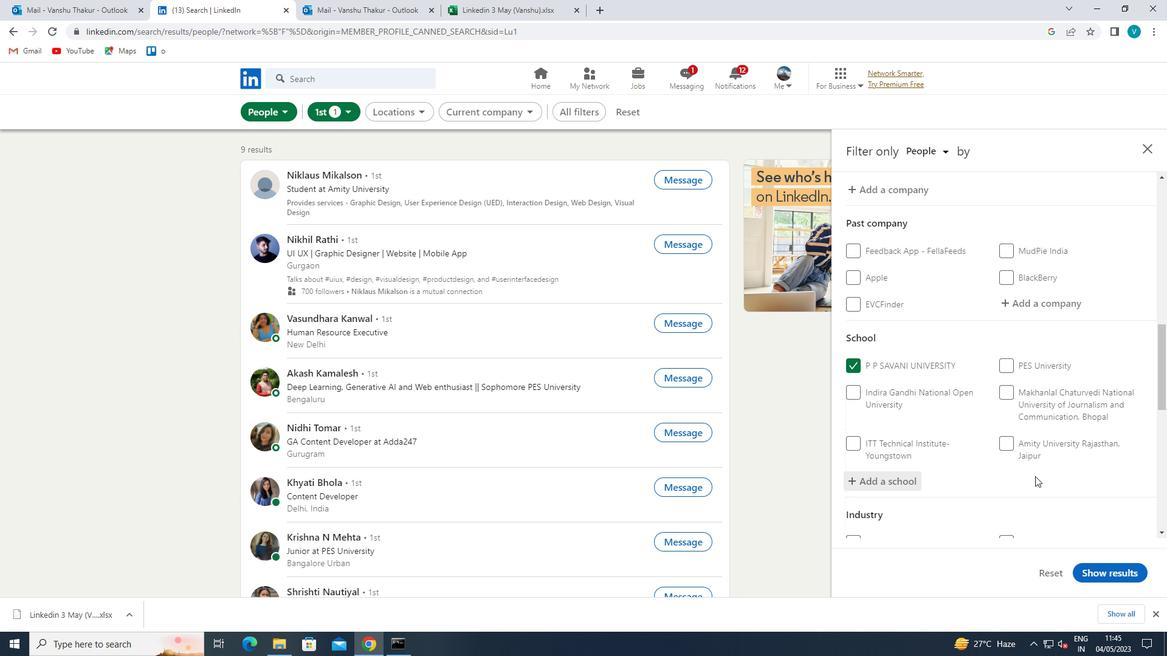 
Action: Mouse scrolled (1035, 476) with delta (0, 0)
Screenshot: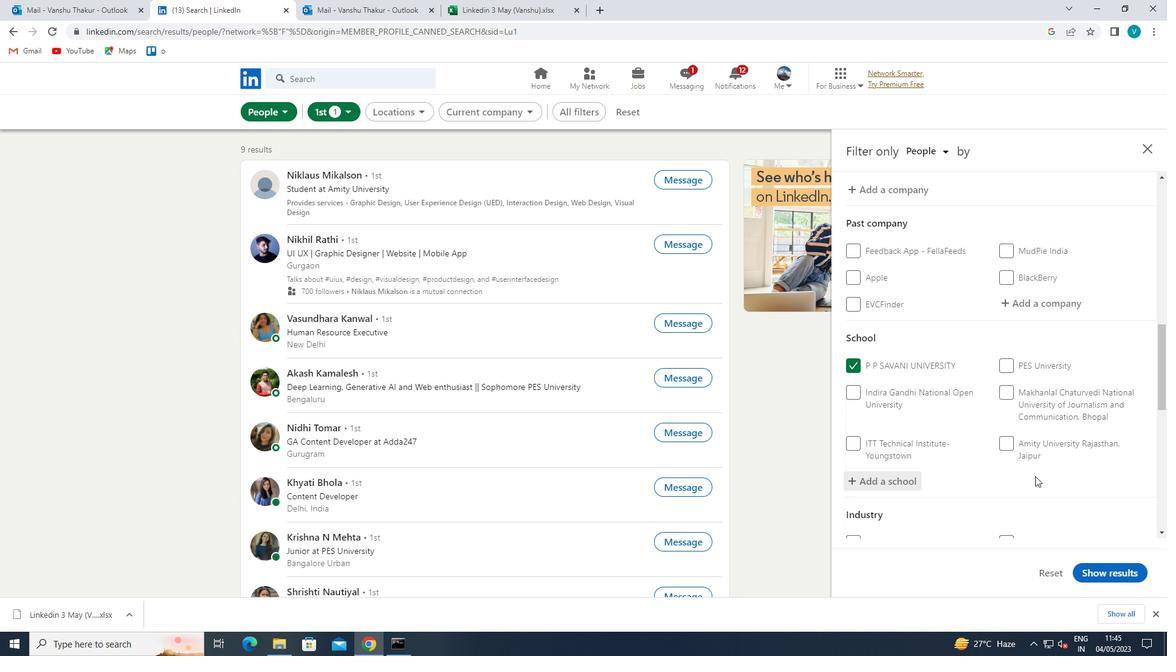 
Action: Mouse scrolled (1035, 476) with delta (0, 0)
Screenshot: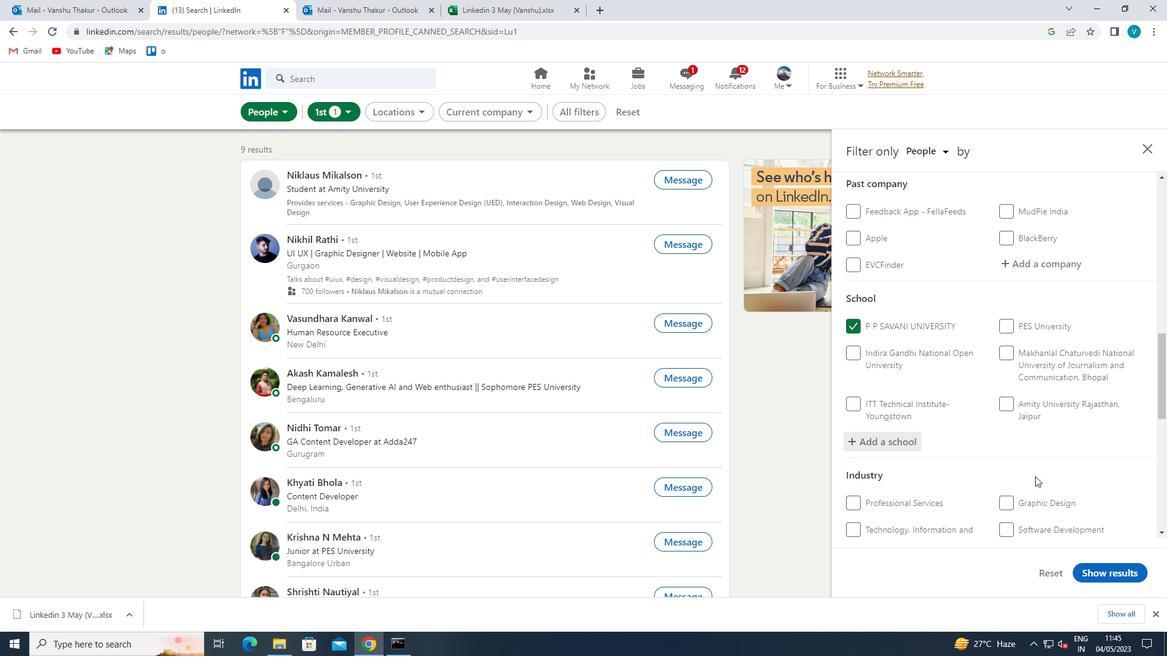 
Action: Mouse moved to (1039, 422)
Screenshot: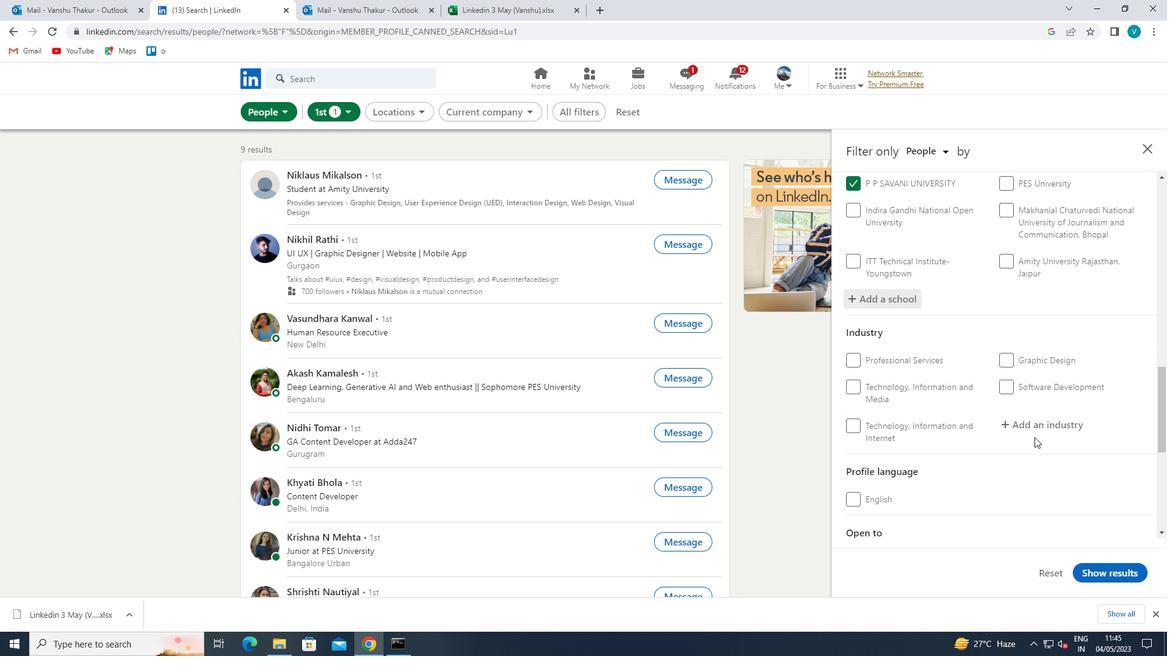 
Action: Mouse pressed left at (1039, 422)
Screenshot: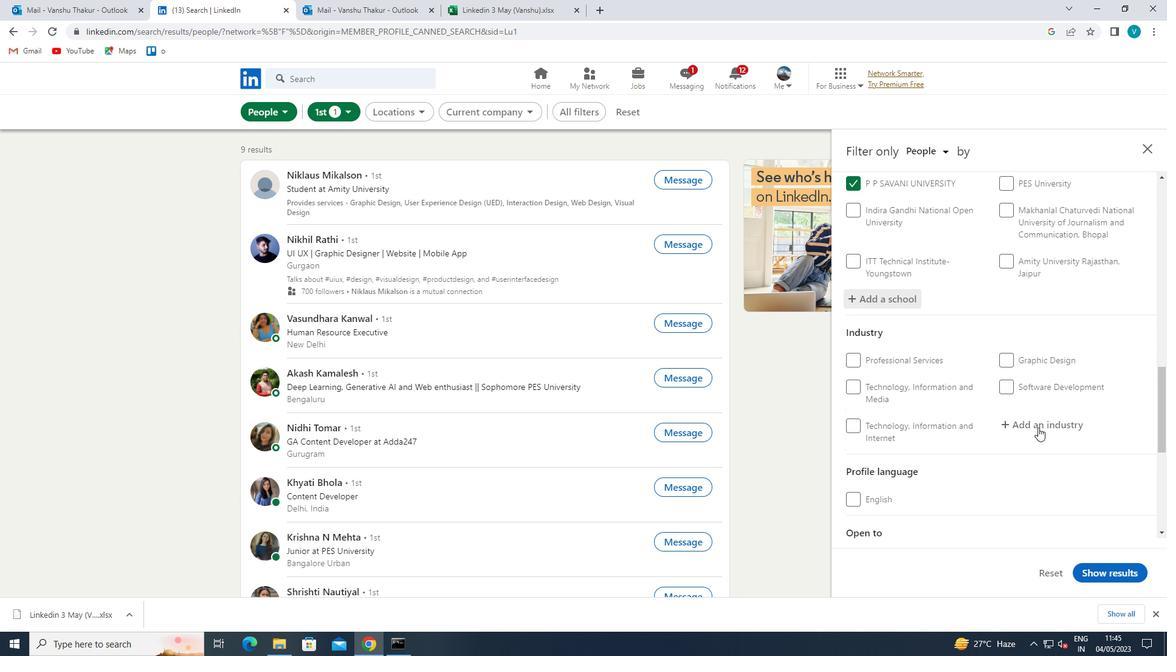 
Action: Key pressed <Key.shift>BOOK<Key.space>AND<Key.space><Key.shift><Key.shift><Key.shift><Key.shift><Key.shift><Key.shift><Key.shift><Key.shift><Key.shift><Key.shift><Key.shift>
Screenshot: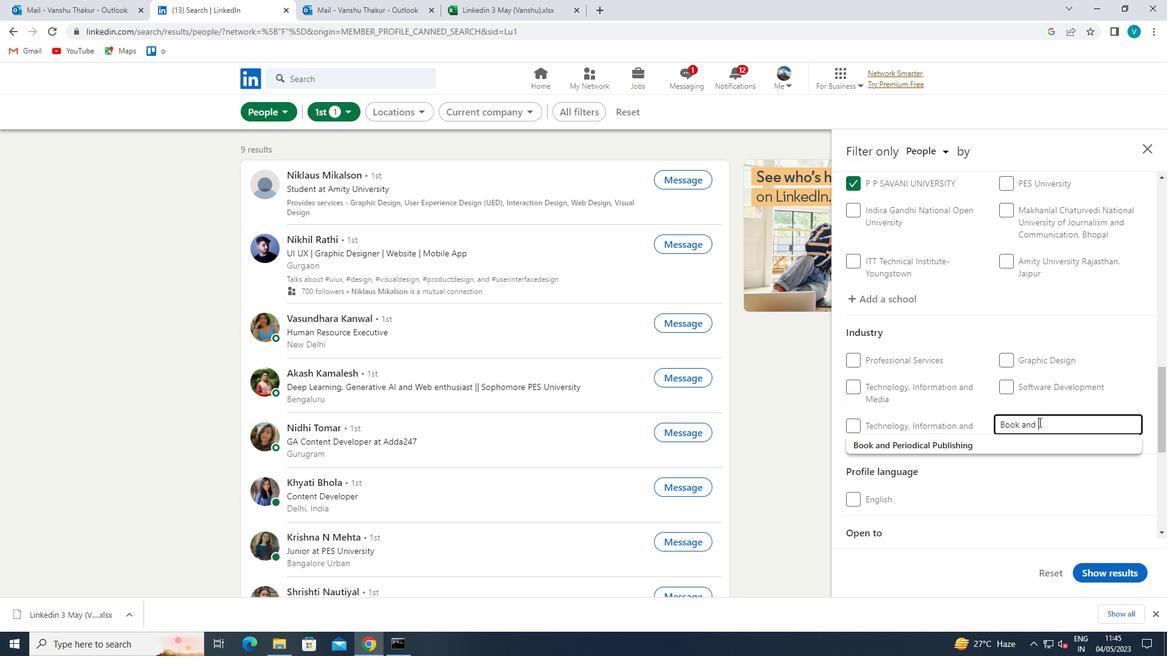 
Action: Mouse moved to (977, 440)
Screenshot: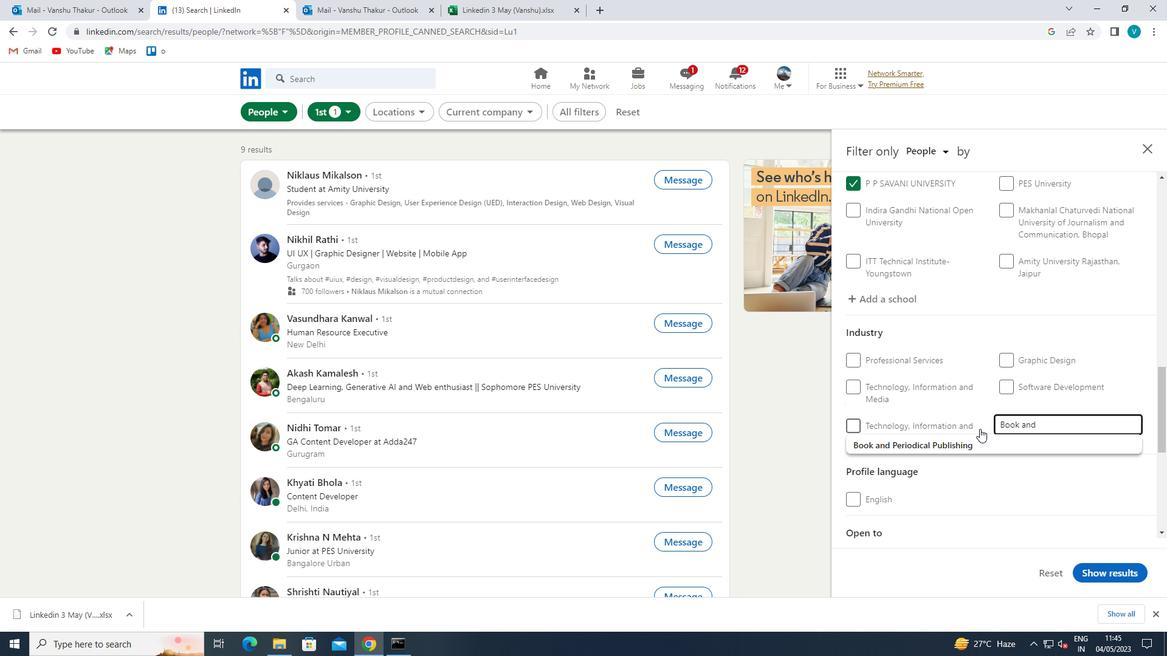 
Action: Mouse pressed left at (977, 440)
Screenshot: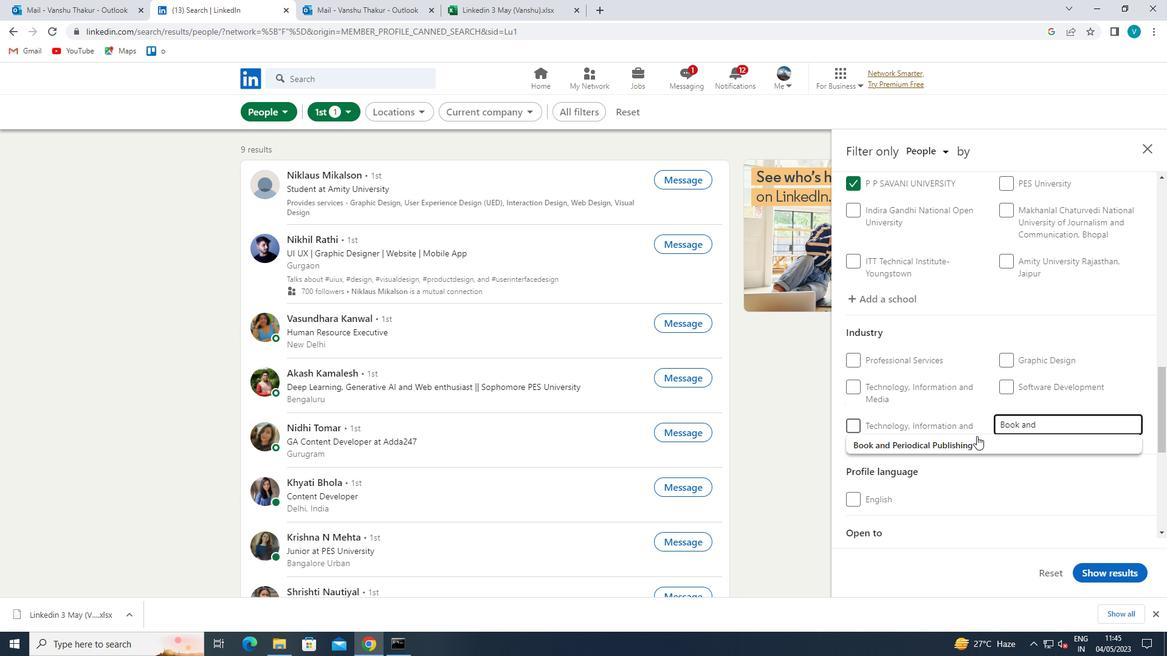 
Action: Mouse moved to (977, 441)
Screenshot: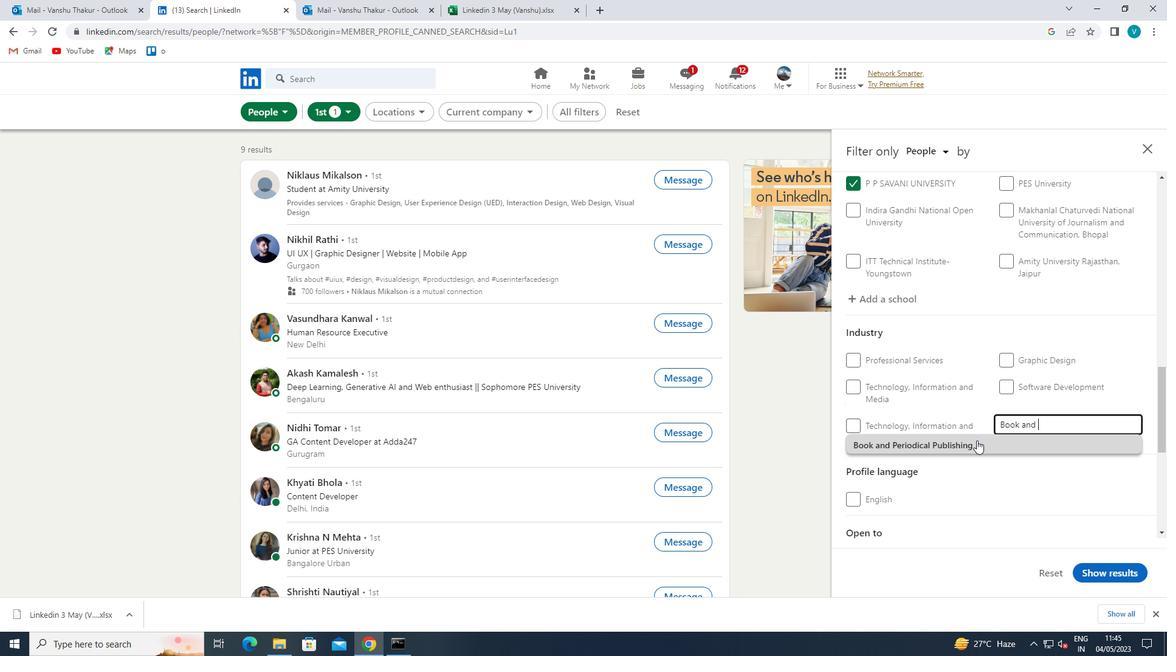 
Action: Mouse scrolled (977, 440) with delta (0, 0)
Screenshot: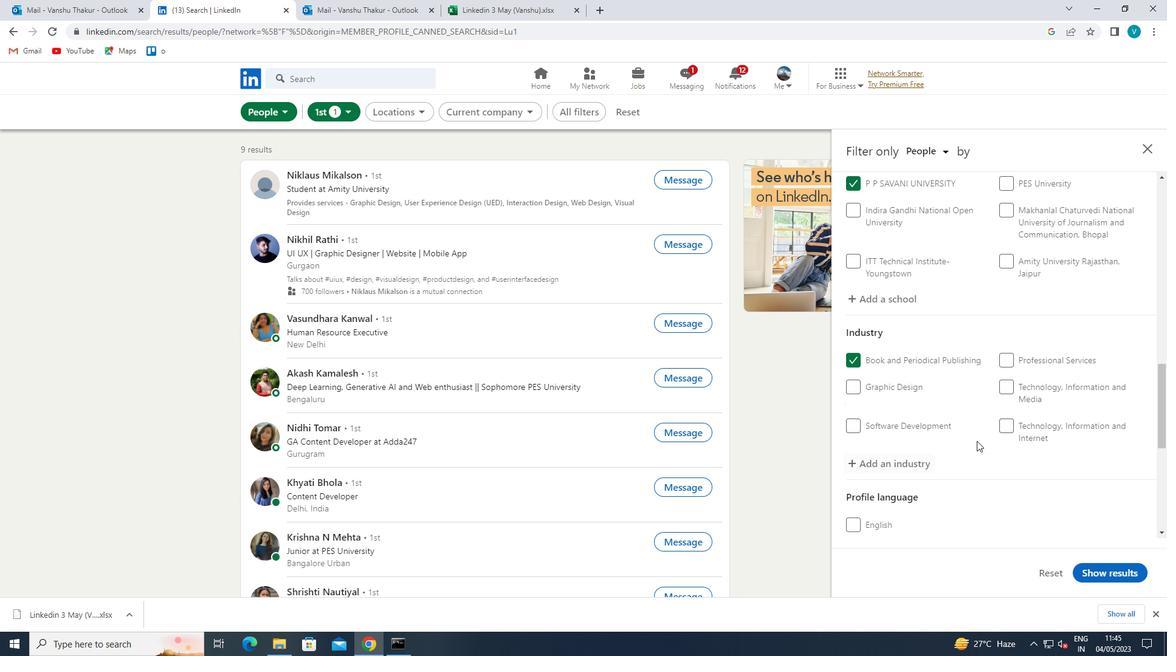 
Action: Mouse scrolled (977, 440) with delta (0, 0)
Screenshot: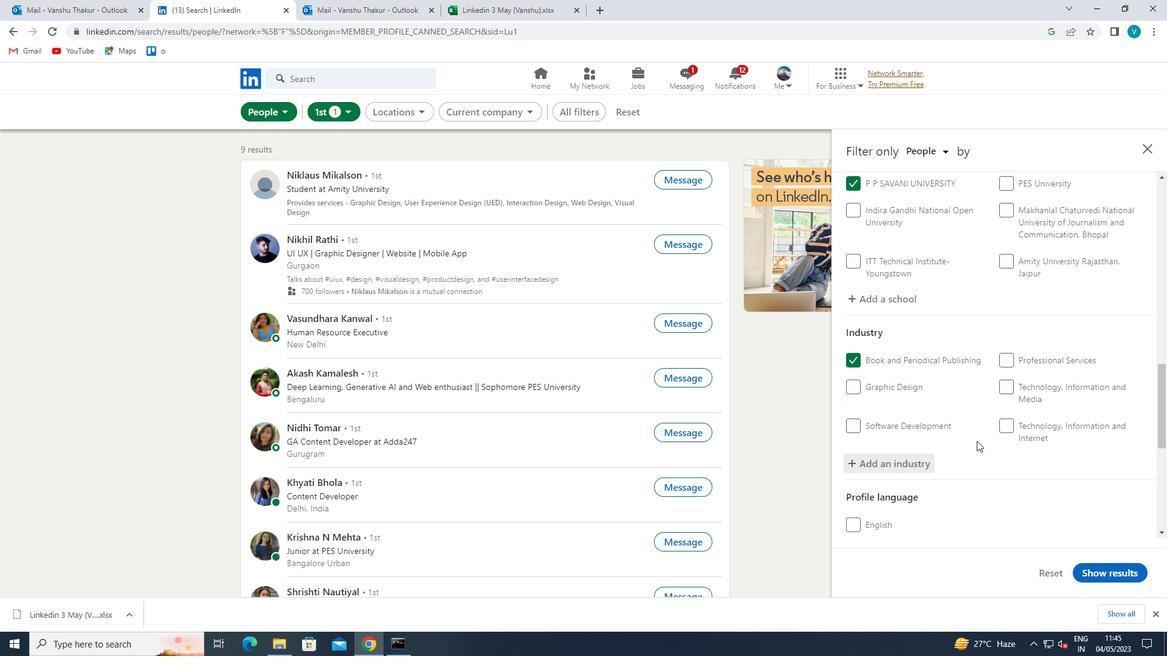 
Action: Mouse scrolled (977, 440) with delta (0, 0)
Screenshot: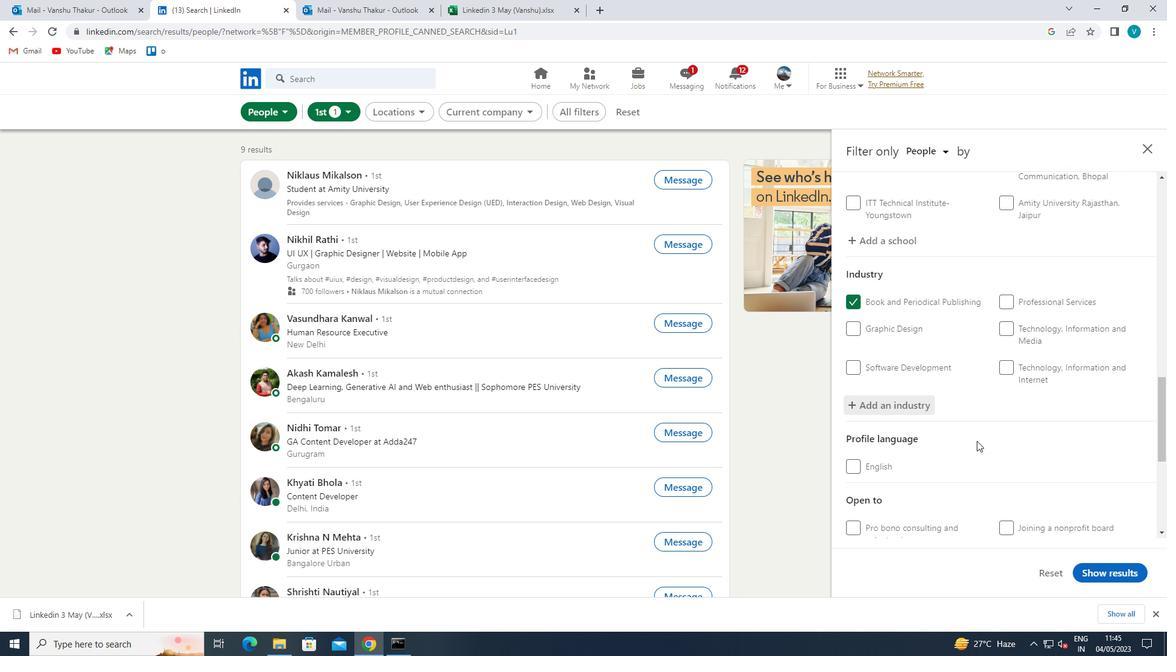 
Action: Mouse moved to (983, 442)
Screenshot: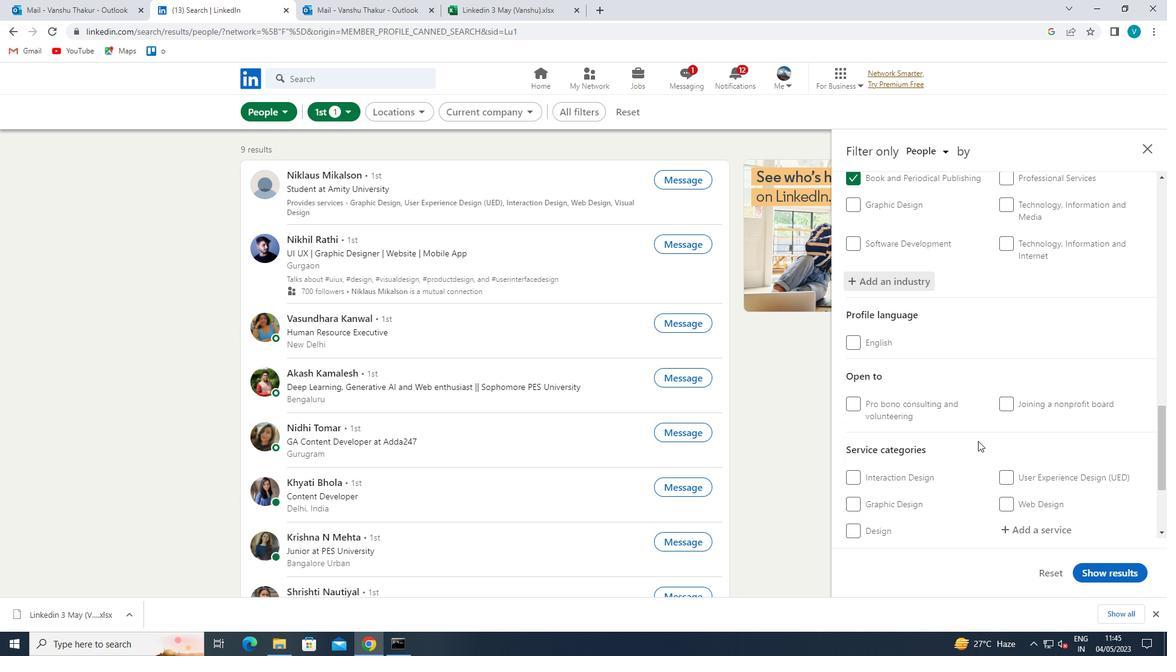 
Action: Mouse scrolled (983, 442) with delta (0, 0)
Screenshot: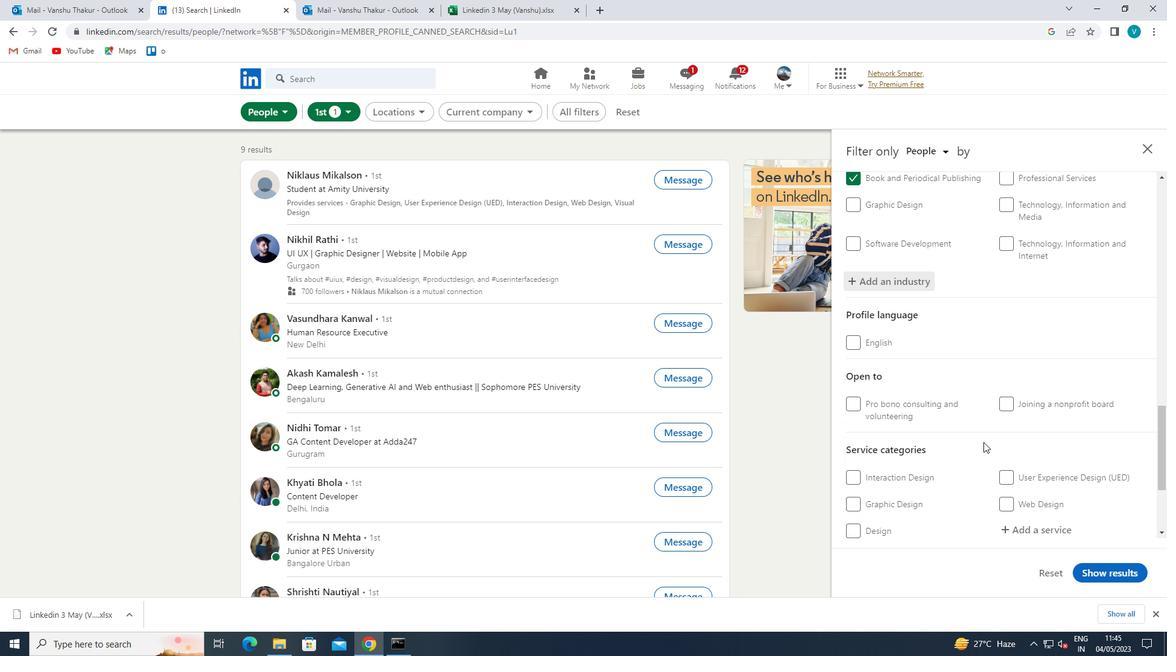 
Action: Mouse scrolled (983, 442) with delta (0, 0)
Screenshot: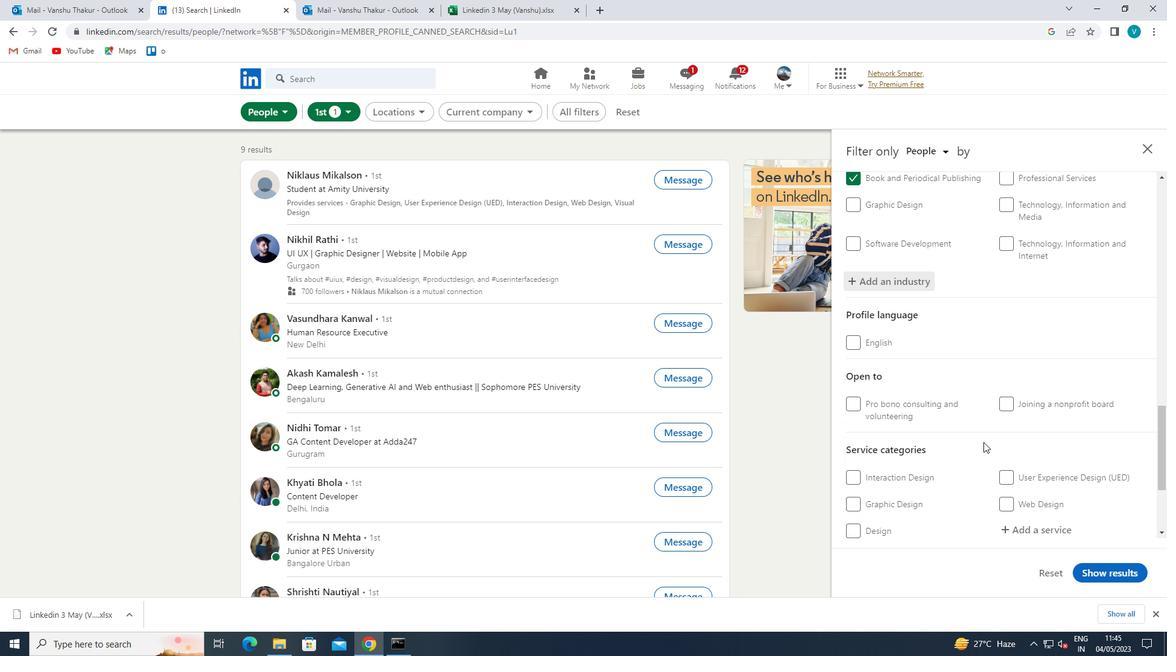 
Action: Mouse moved to (1043, 411)
Screenshot: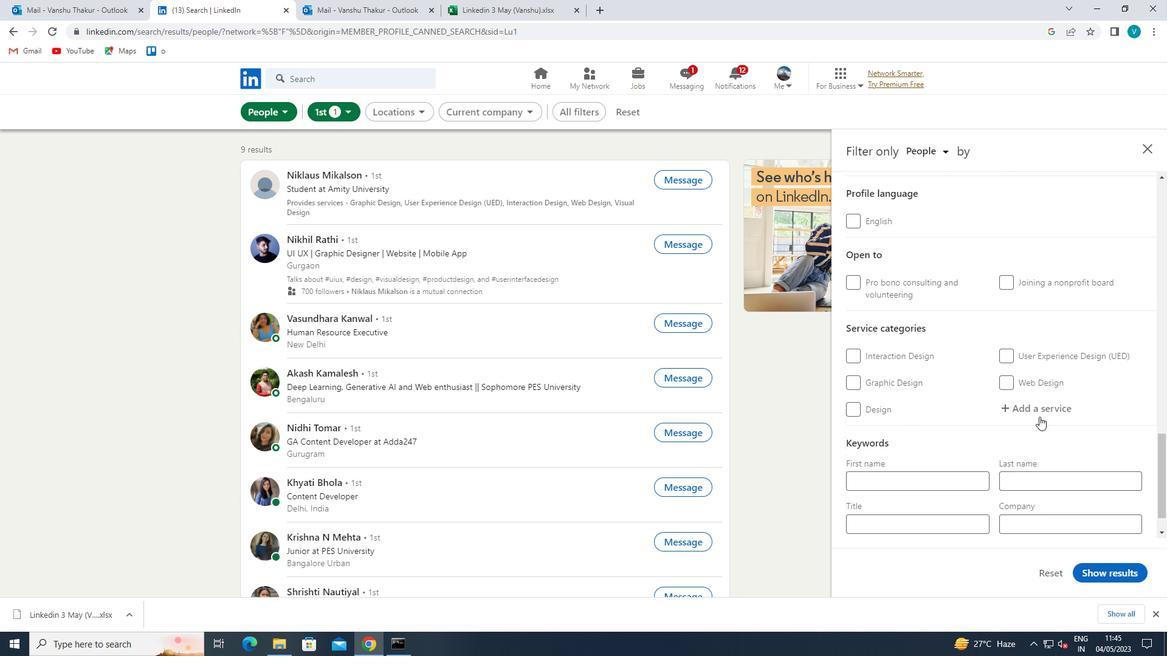 
Action: Mouse pressed left at (1043, 411)
Screenshot: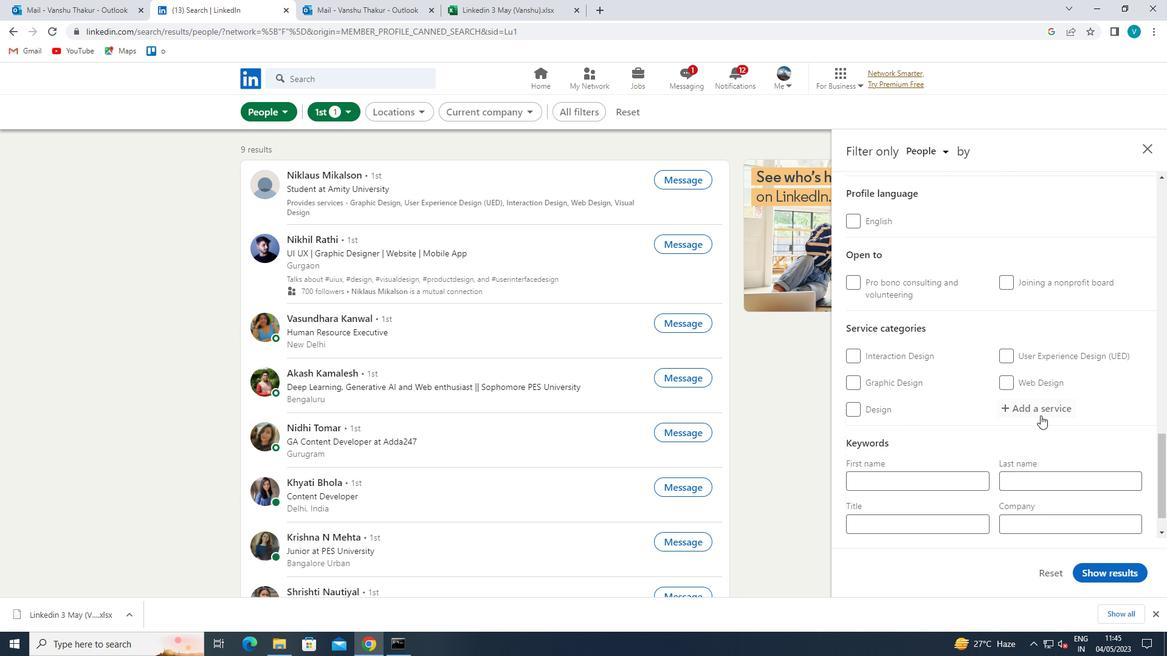 
Action: Mouse moved to (1046, 410)
Screenshot: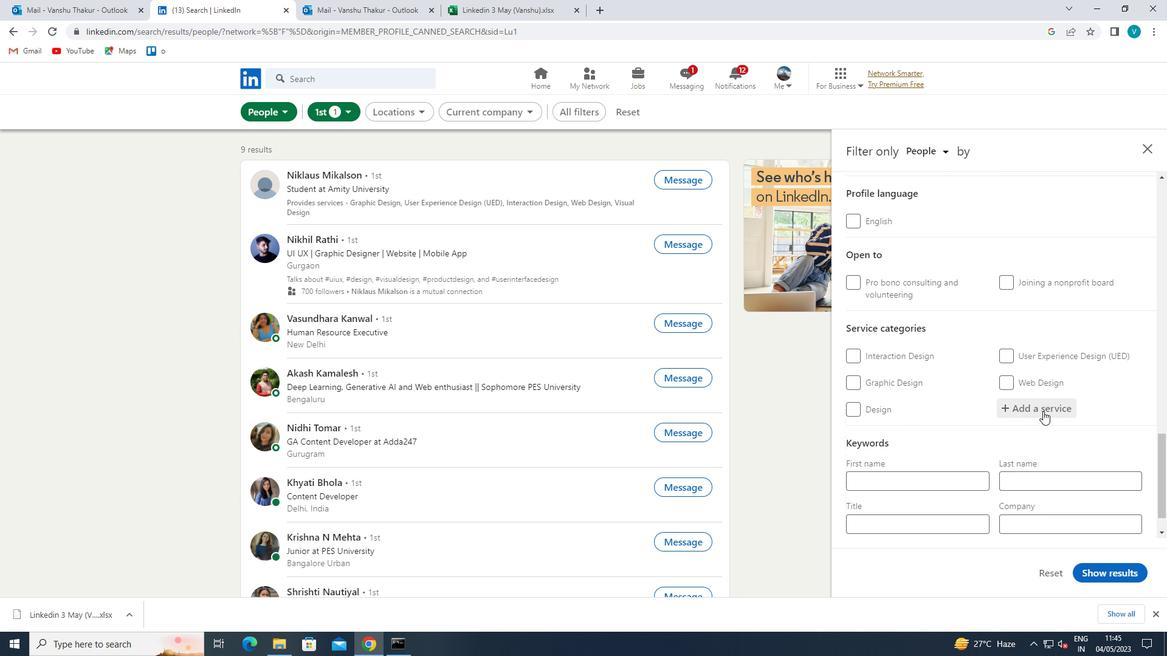 
Action: Key pressed <Key.shift>MARKET<Key.space><Key.shift>REA<Key.backspace><Key.backspace>ESEARCH
Screenshot: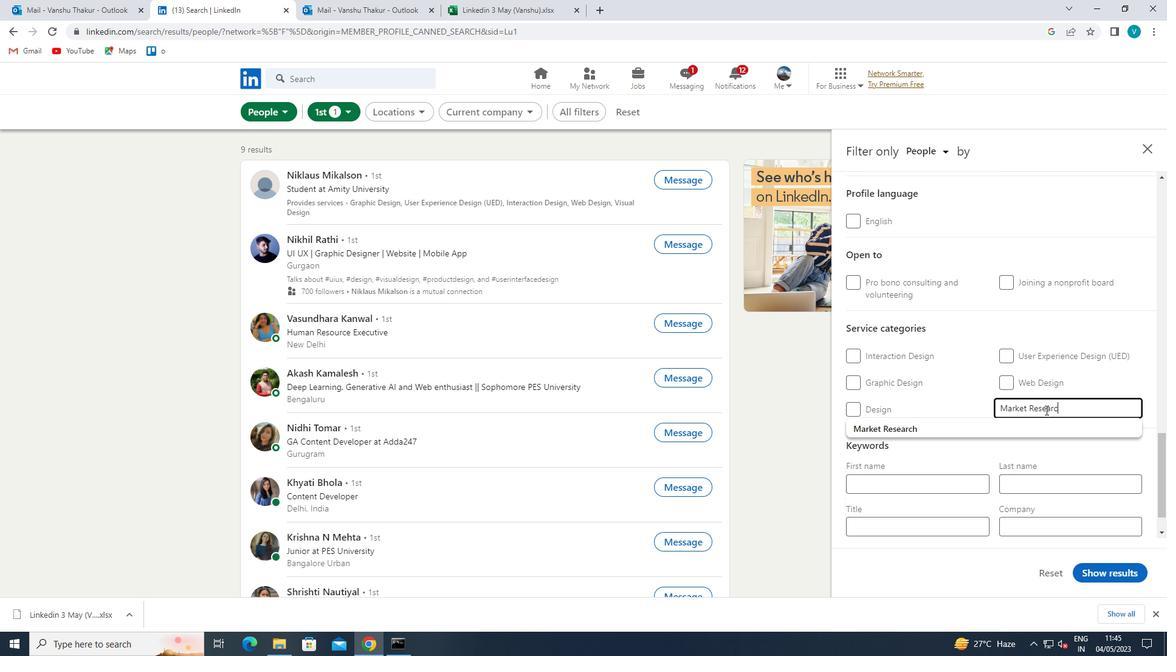 
Action: Mouse moved to (1027, 423)
Screenshot: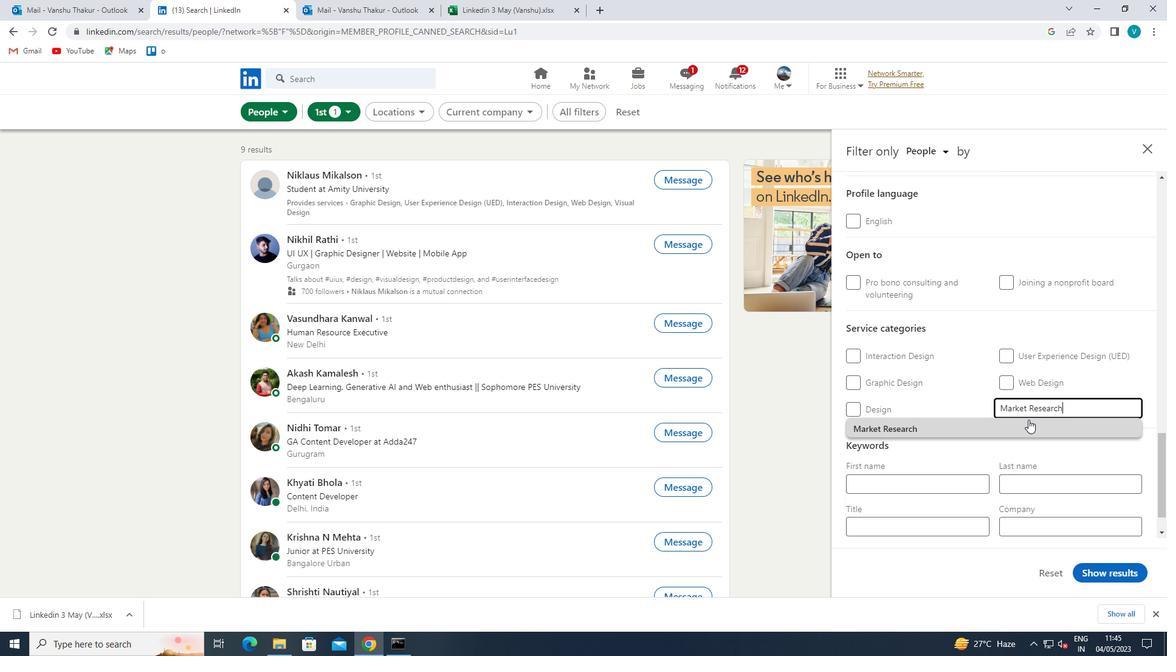 
Action: Mouse pressed left at (1027, 423)
Screenshot: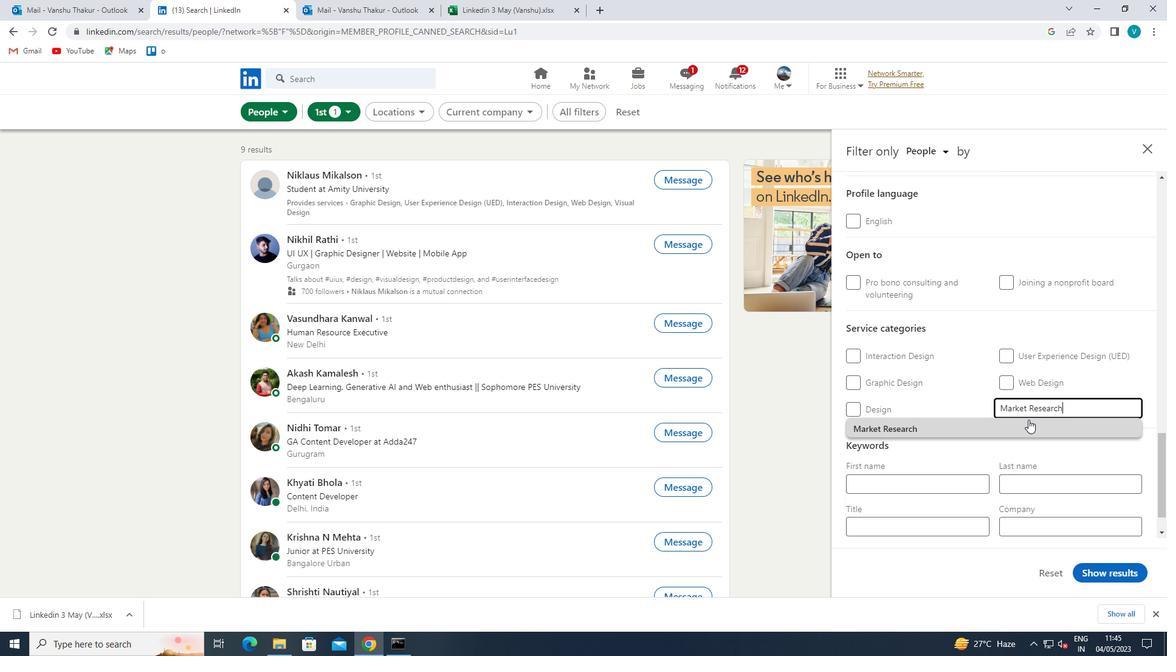 
Action: Mouse moved to (1024, 425)
Screenshot: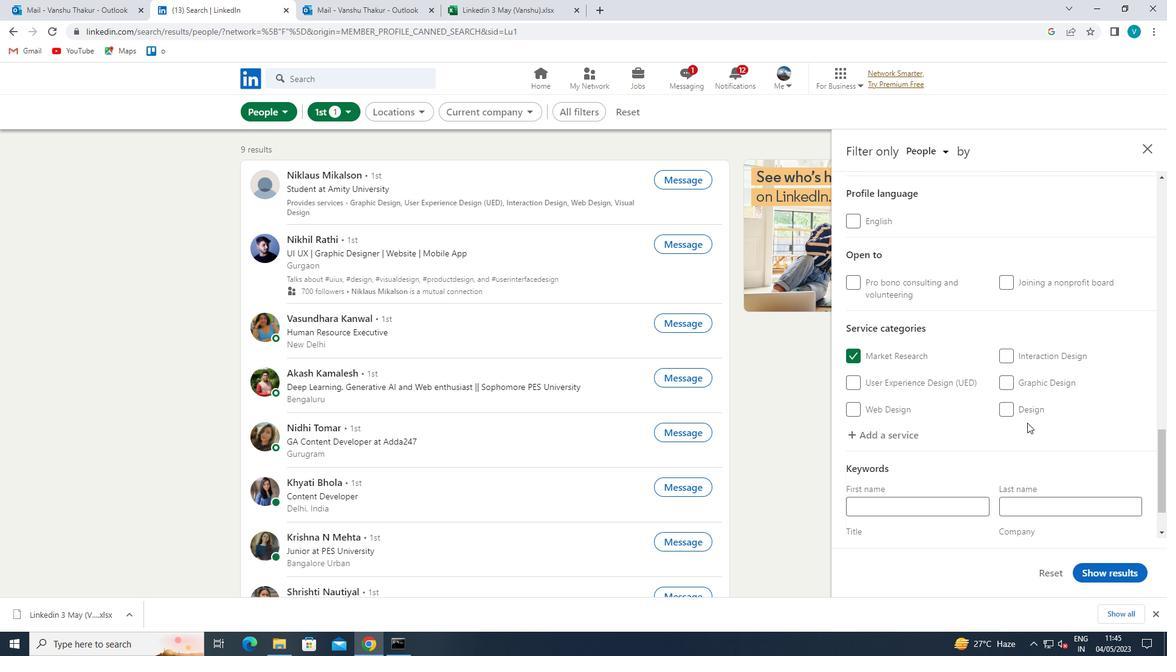 
Action: Mouse scrolled (1024, 425) with delta (0, 0)
Screenshot: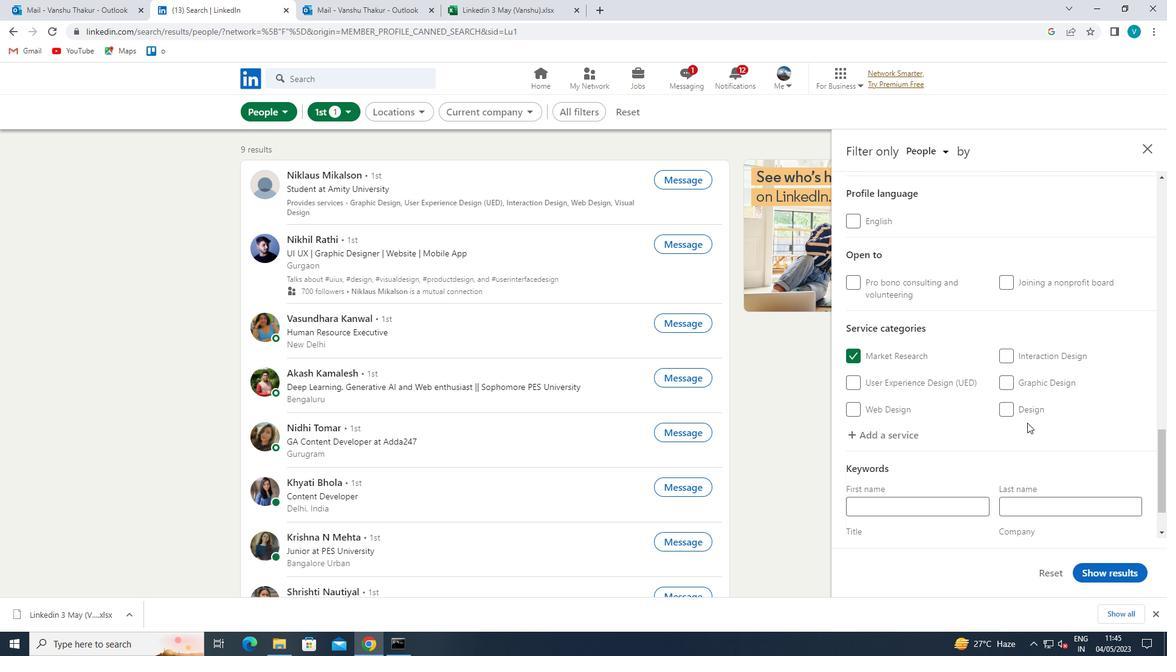 
Action: Mouse moved to (1016, 431)
Screenshot: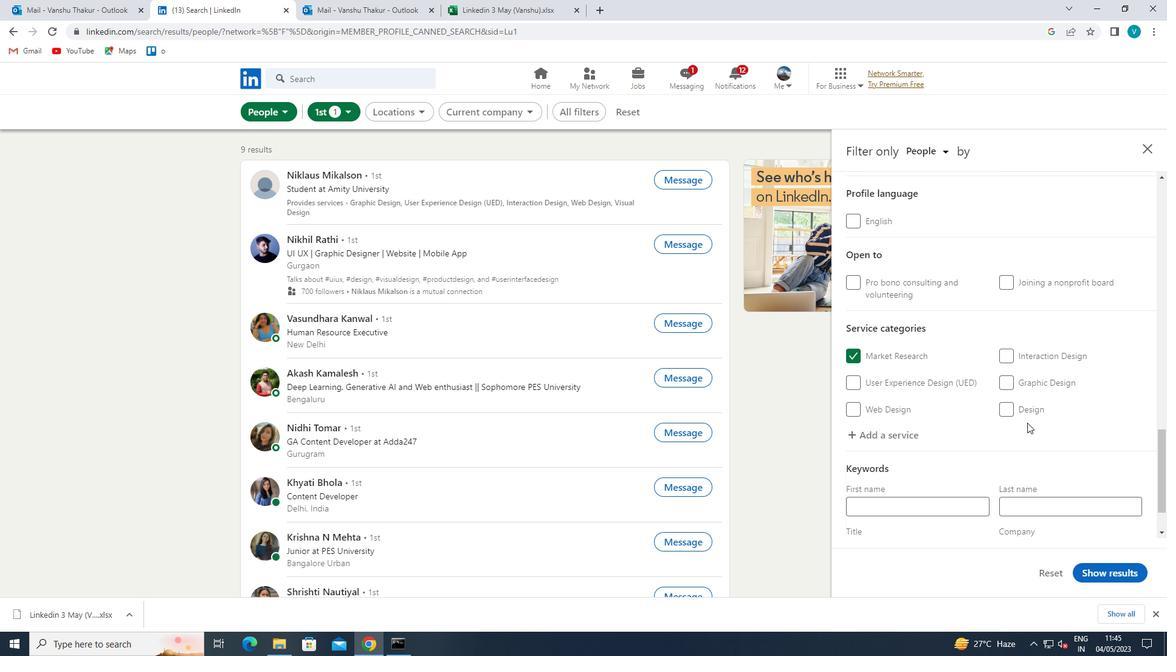 
Action: Mouse scrolled (1016, 431) with delta (0, 0)
Screenshot: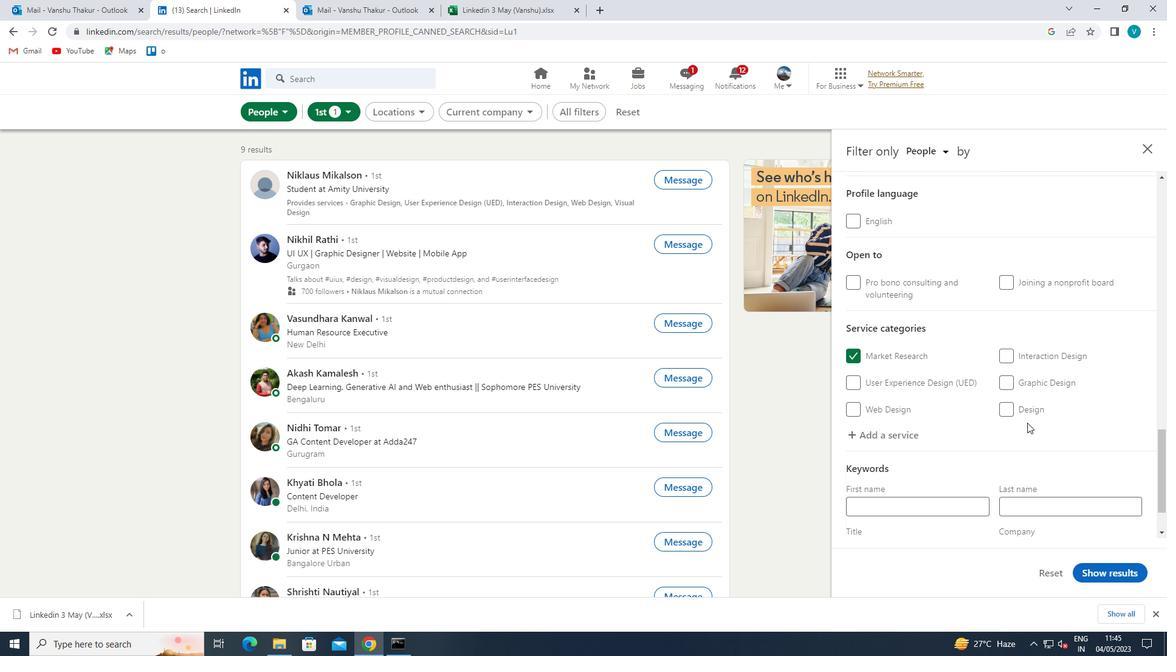
Action: Mouse moved to (1008, 436)
Screenshot: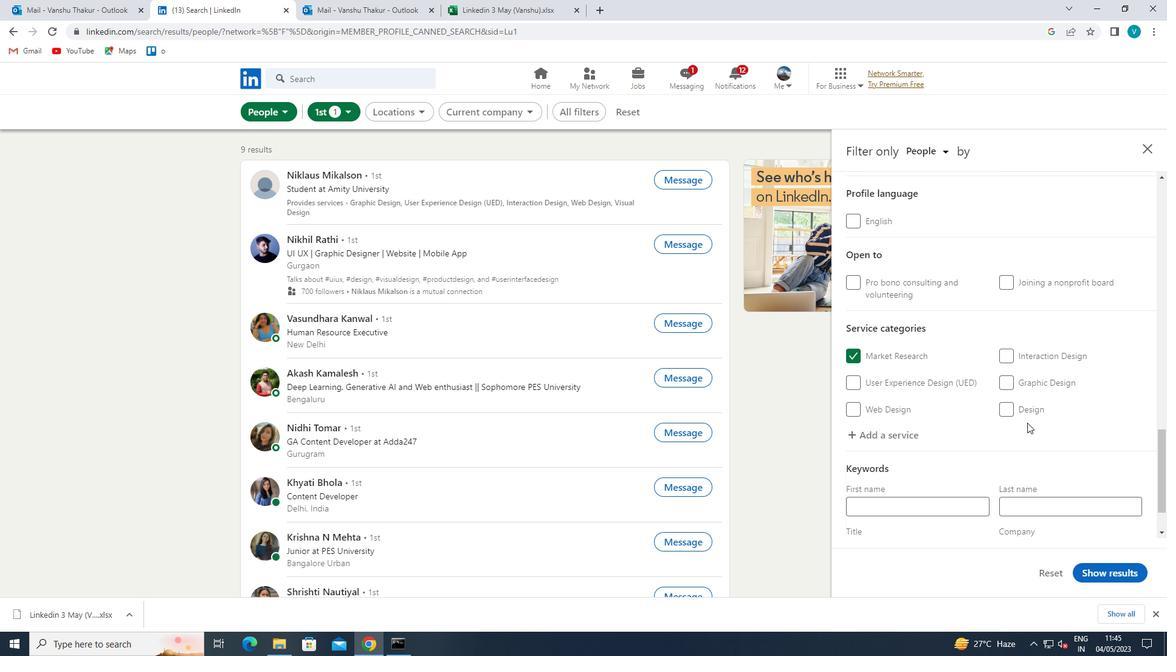 
Action: Mouse scrolled (1008, 436) with delta (0, 0)
Screenshot: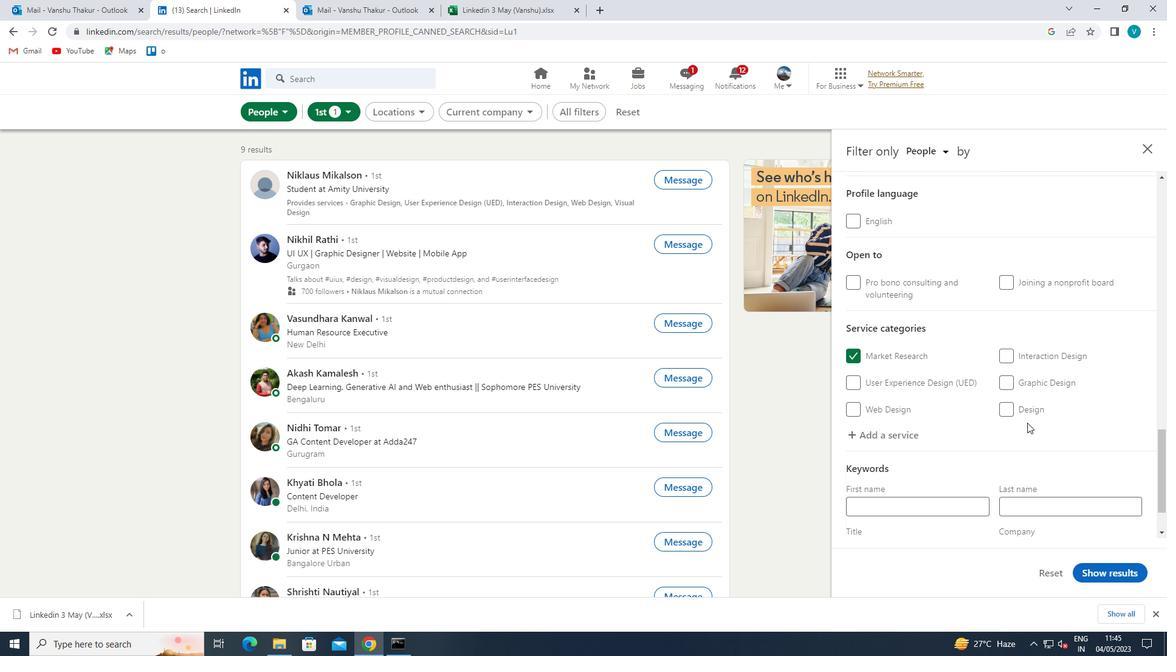 
Action: Mouse moved to (945, 480)
Screenshot: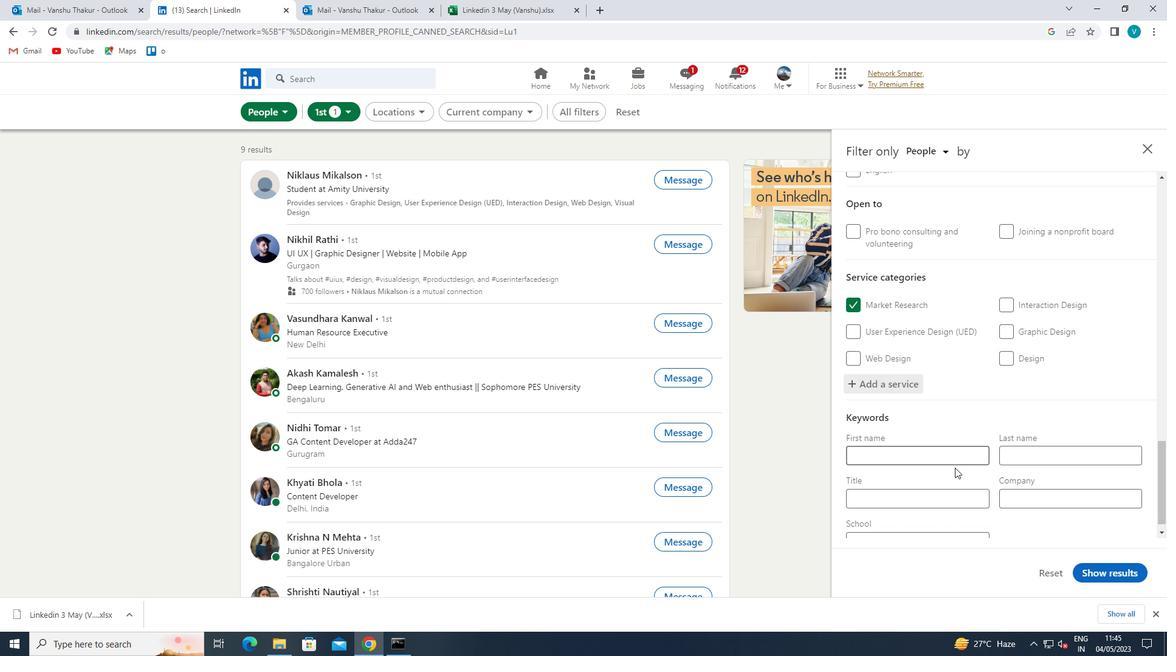 
Action: Mouse pressed left at (945, 480)
Screenshot: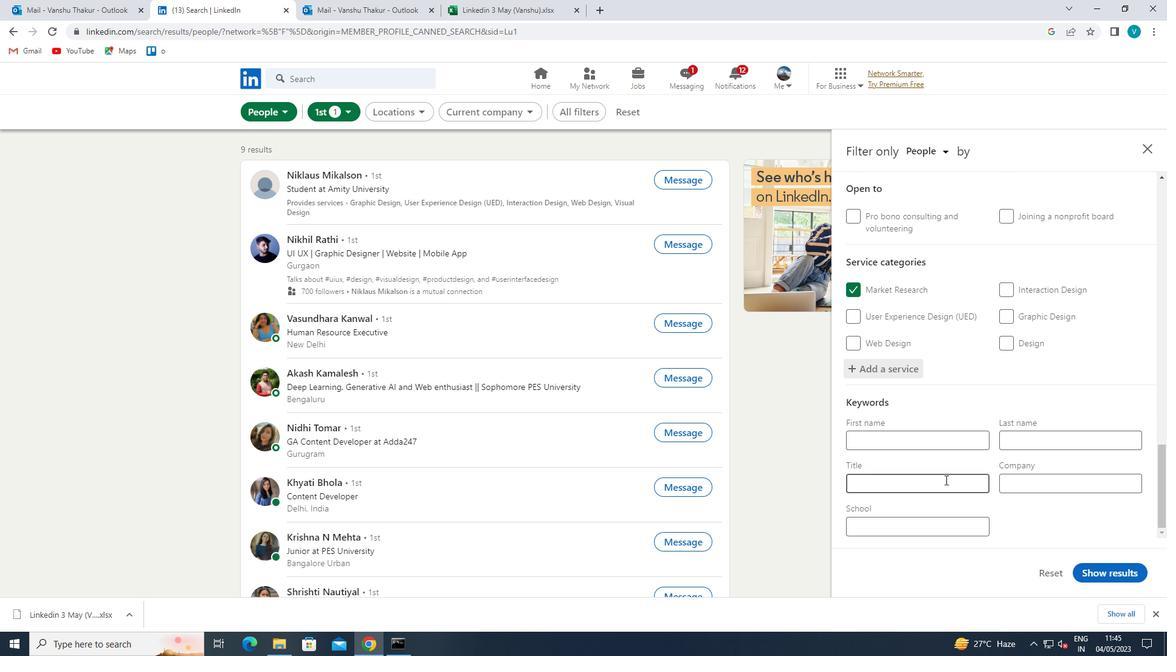 
Action: Key pressed <Key.shift>PRESIDENT<Key.space>
Screenshot: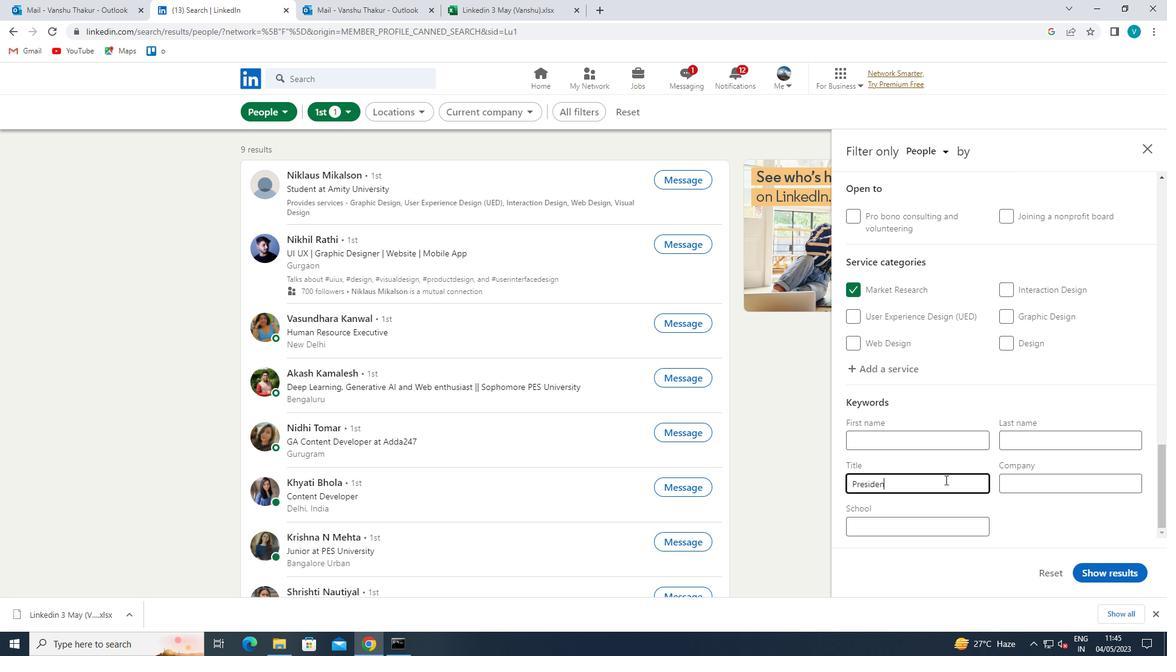 
Action: Mouse moved to (1106, 566)
Screenshot: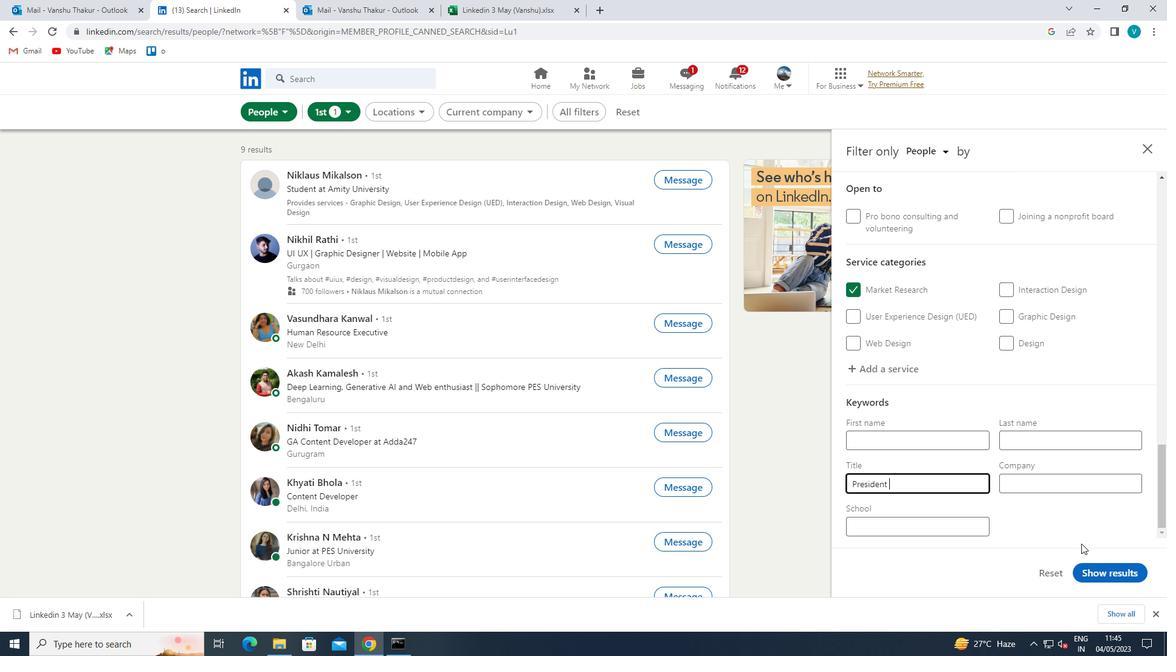 
Action: Mouse pressed left at (1106, 566)
Screenshot: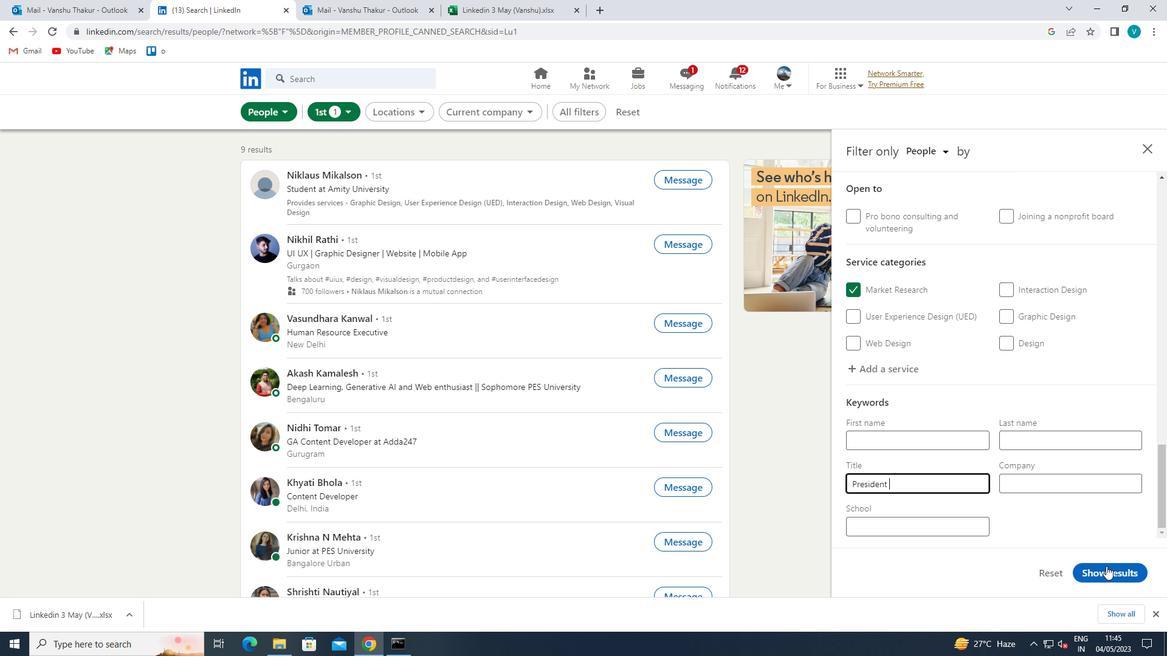 
